 Task: Send the message to the host of Home in Joshua Tree, California, United States- Hello! I'm interested in your listing for 01/Dec/2023. Is it still available during that time?.
Action: Mouse moved to (351, 122)
Screenshot: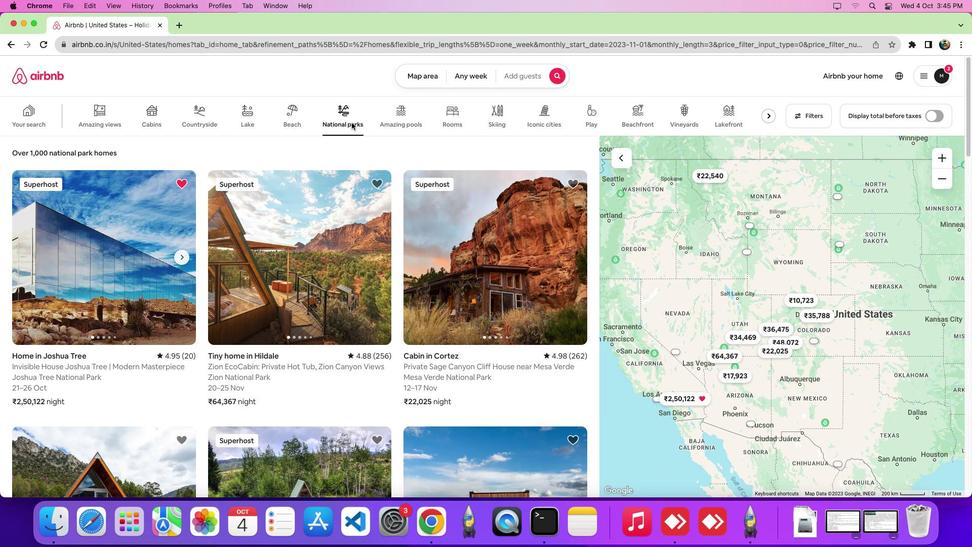 
Action: Mouse pressed left at (351, 122)
Screenshot: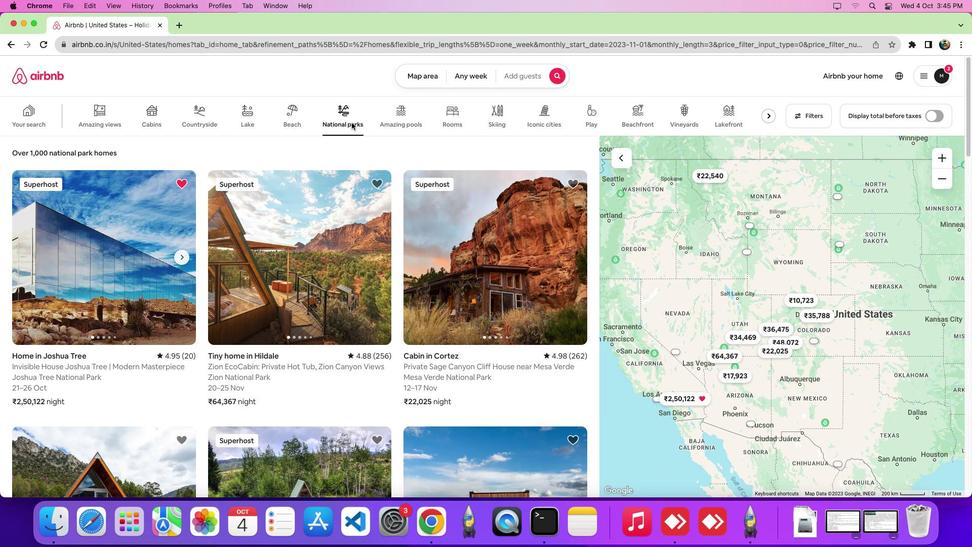 
Action: Mouse moved to (136, 229)
Screenshot: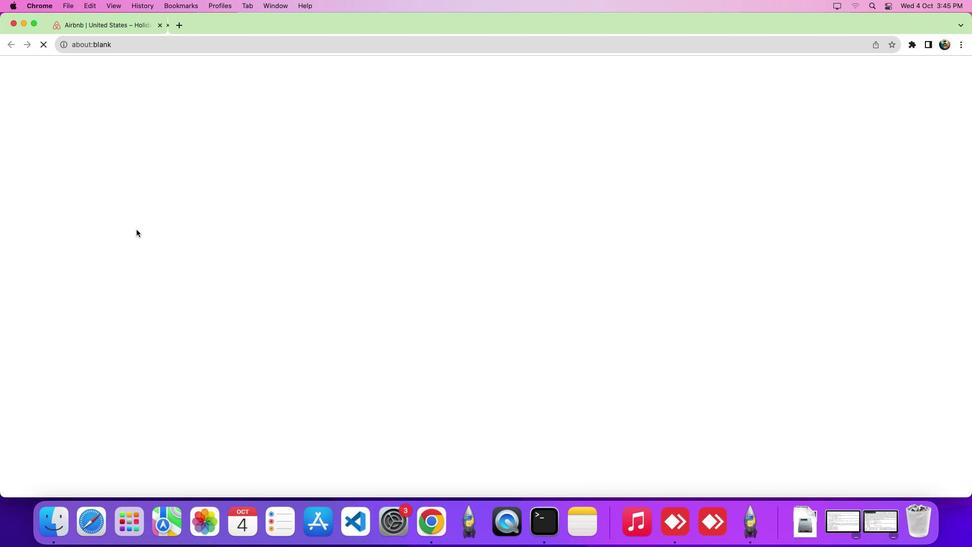 
Action: Mouse pressed left at (136, 229)
Screenshot: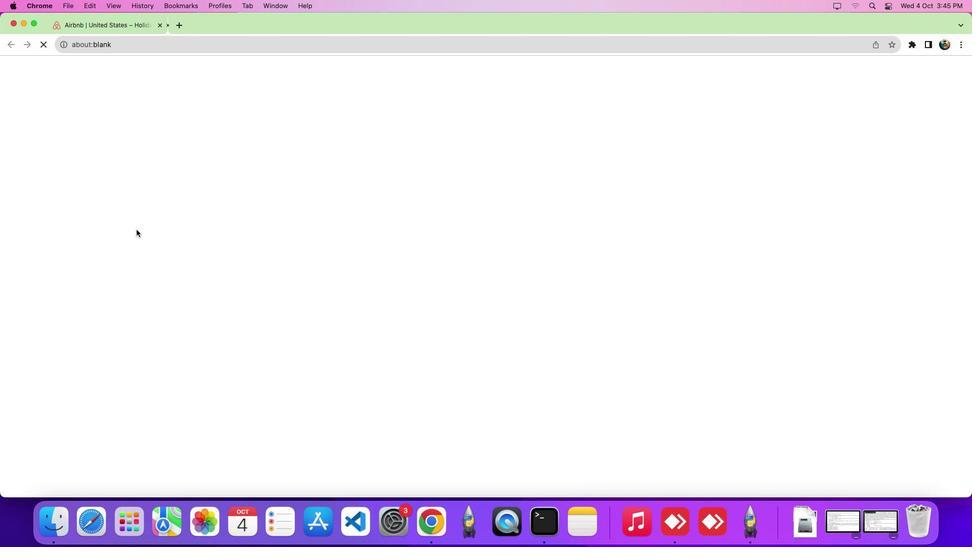 
Action: Mouse moved to (489, 181)
Screenshot: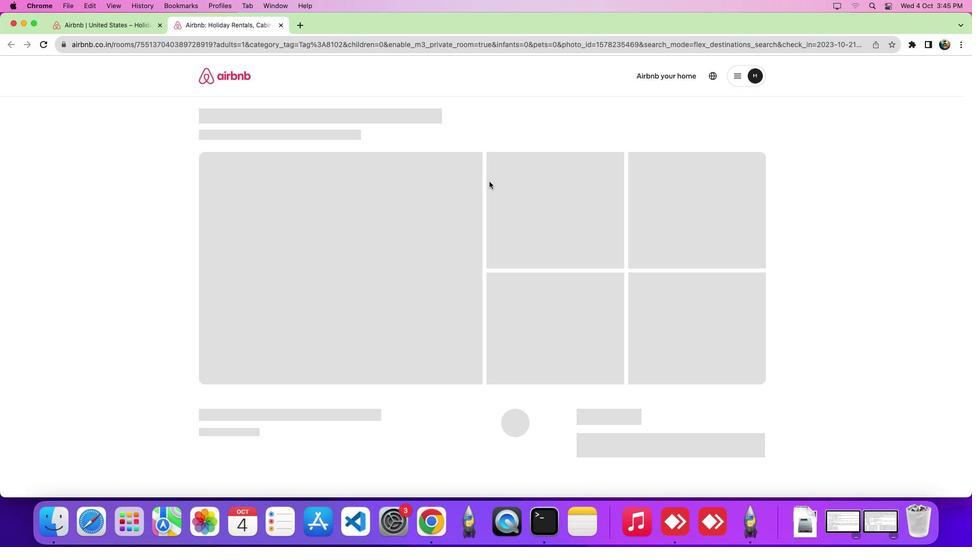 
Action: Mouse scrolled (489, 181) with delta (0, 0)
Screenshot: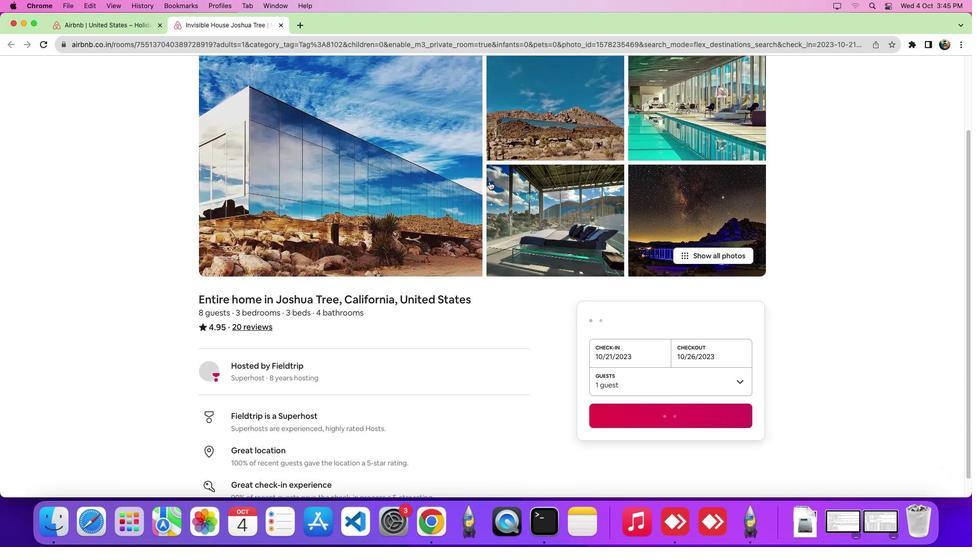 
Action: Mouse scrolled (489, 181) with delta (0, -1)
Screenshot: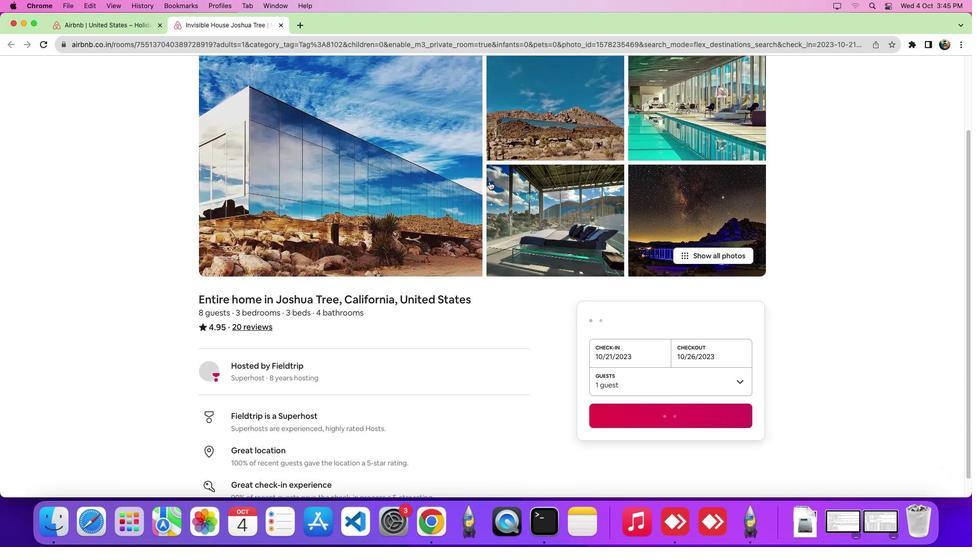 
Action: Mouse scrolled (489, 181) with delta (0, -4)
Screenshot: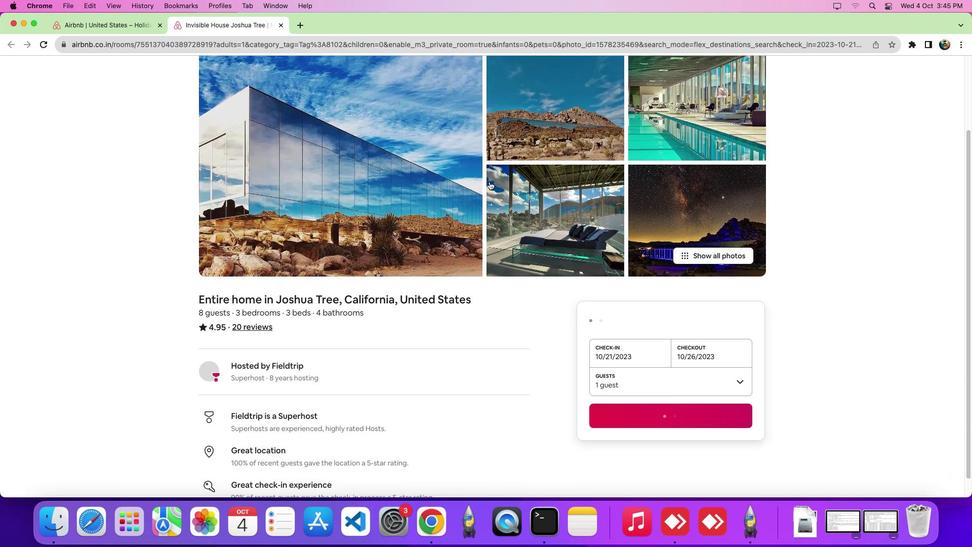 
Action: Mouse scrolled (489, 181) with delta (0, -6)
Screenshot: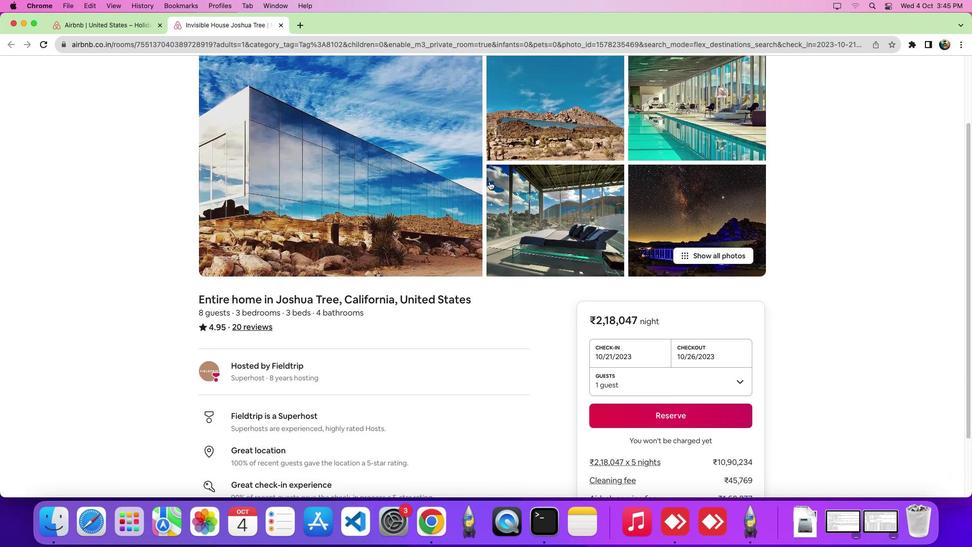 
Action: Mouse scrolled (489, 181) with delta (0, 0)
Screenshot: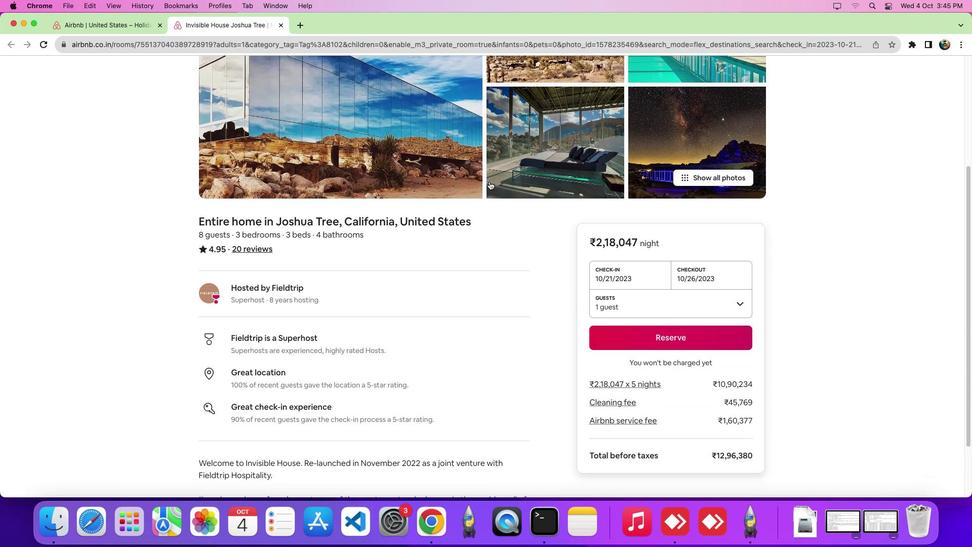
Action: Mouse scrolled (489, 181) with delta (0, -1)
Screenshot: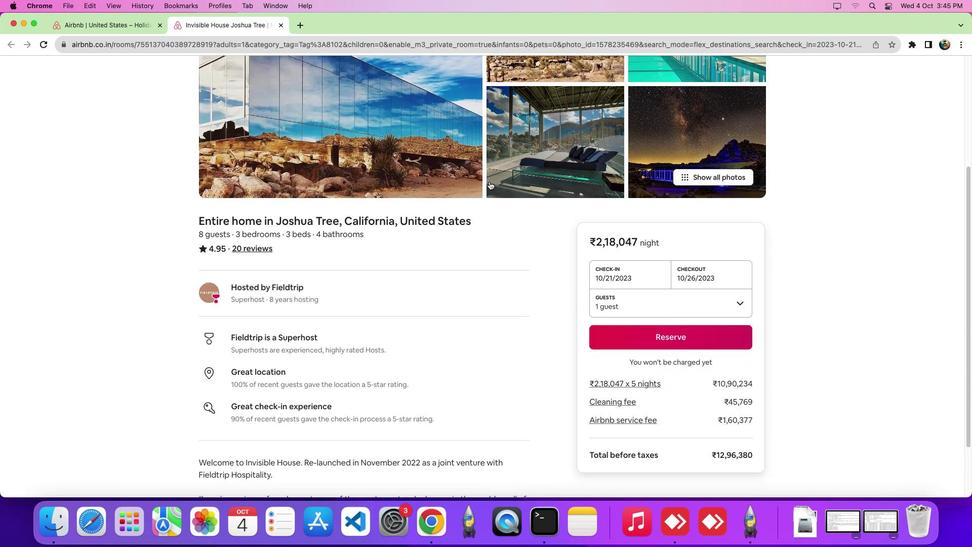 
Action: Mouse scrolled (489, 181) with delta (0, -5)
Screenshot: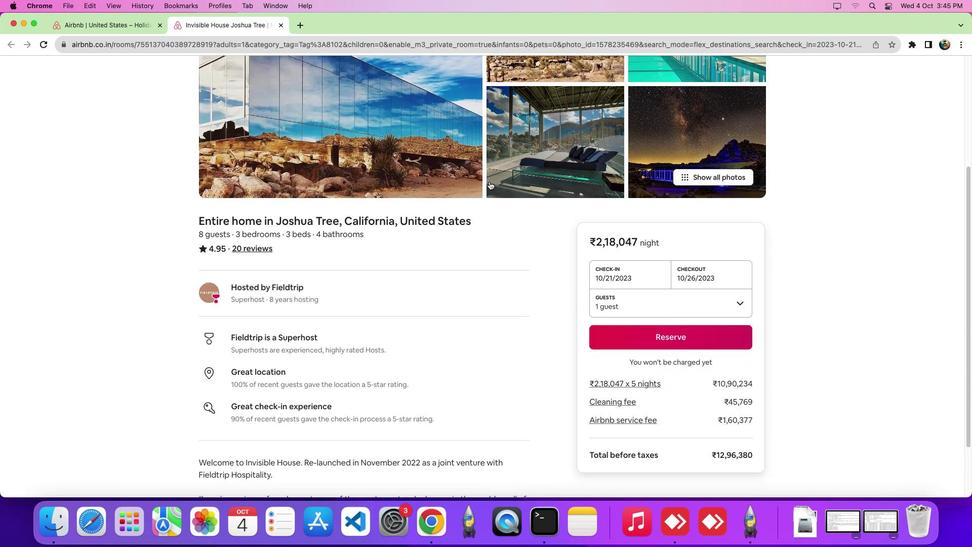 
Action: Mouse scrolled (489, 181) with delta (0, -7)
Screenshot: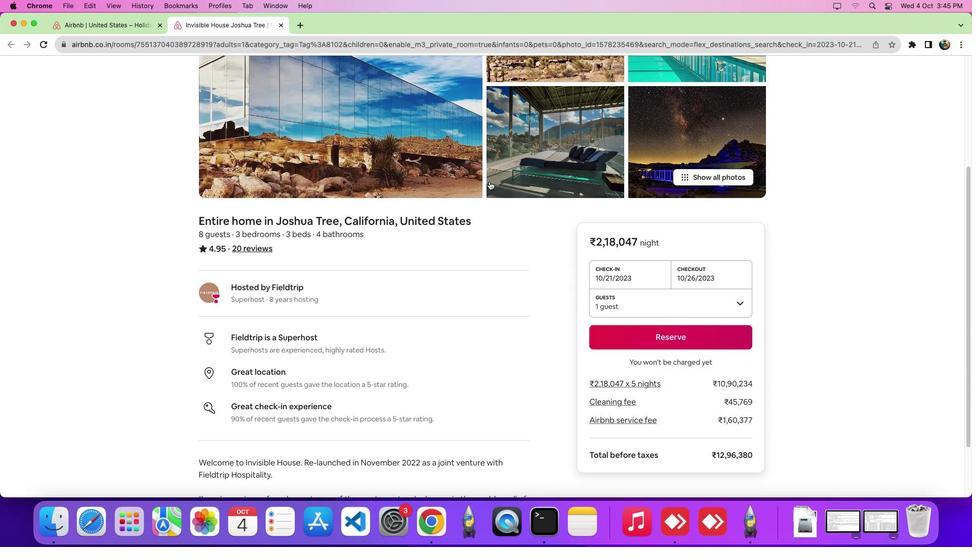 
Action: Mouse scrolled (489, 181) with delta (0, 0)
Screenshot: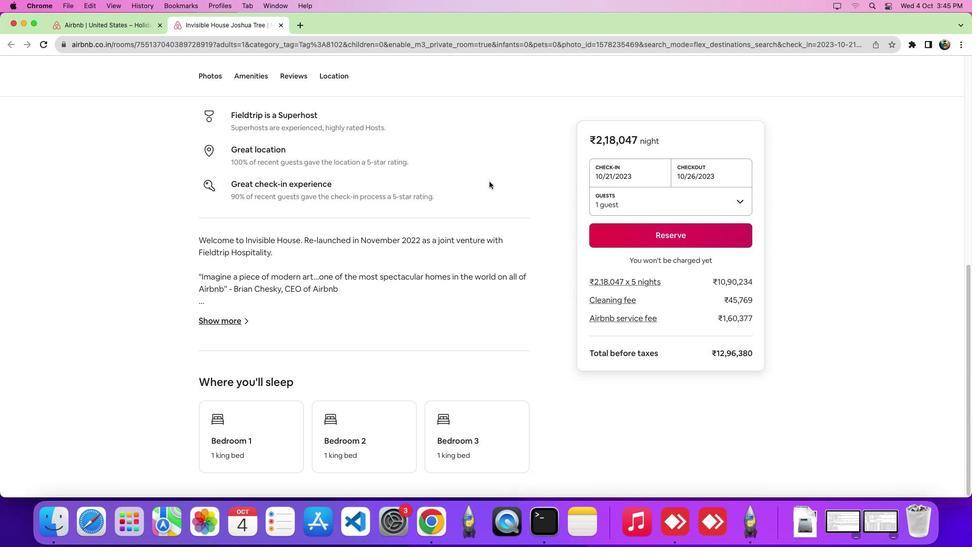 
Action: Mouse scrolled (489, 181) with delta (0, -1)
Screenshot: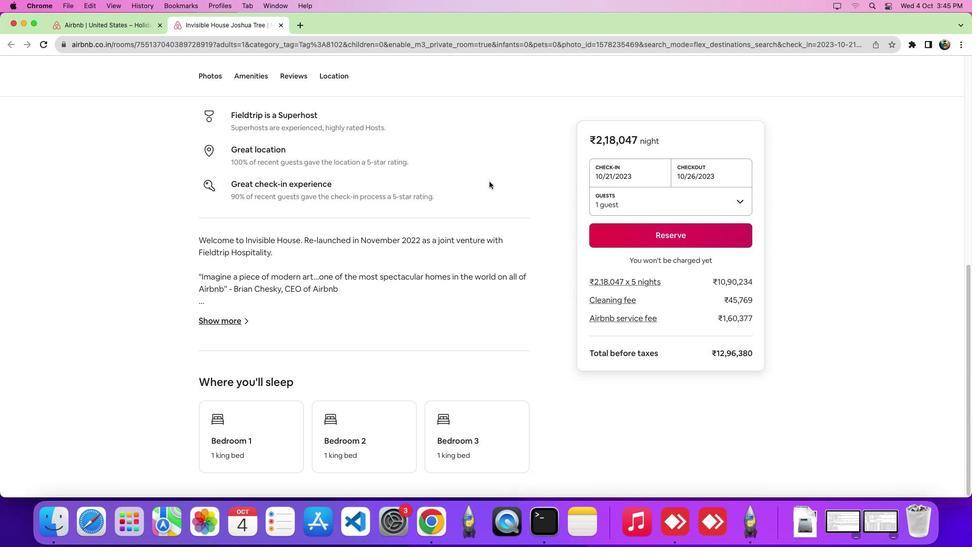 
Action: Mouse scrolled (489, 181) with delta (0, -5)
Screenshot: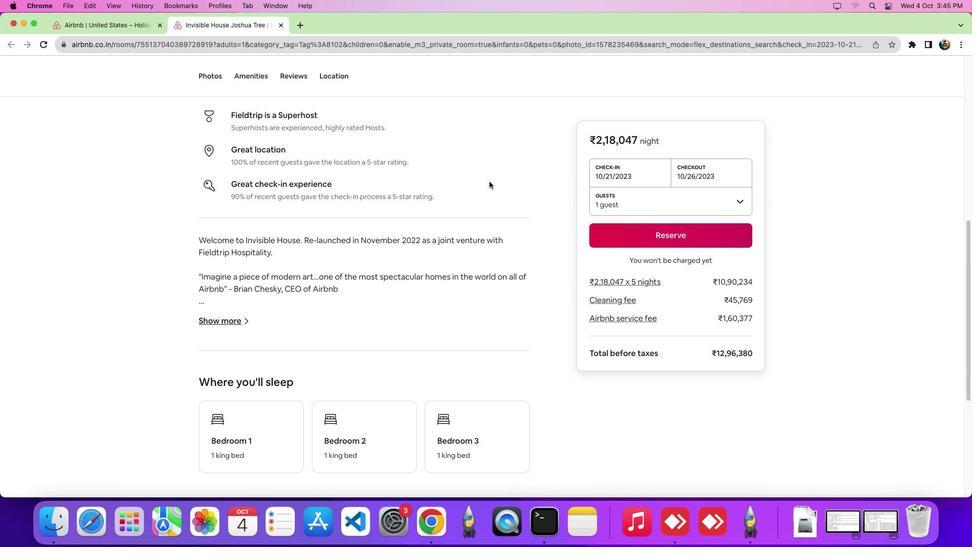 
Action: Mouse scrolled (489, 181) with delta (0, -7)
Screenshot: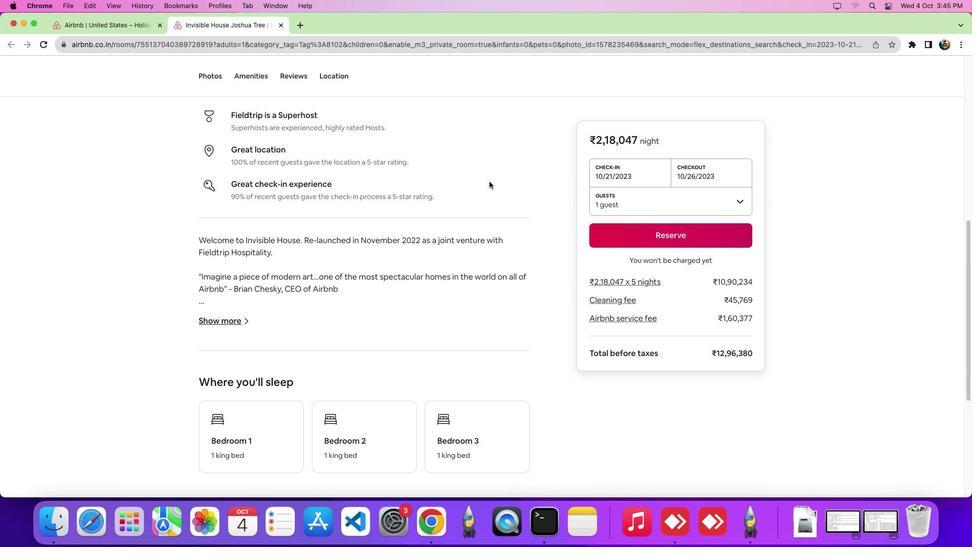 
Action: Mouse scrolled (489, 181) with delta (0, -8)
Screenshot: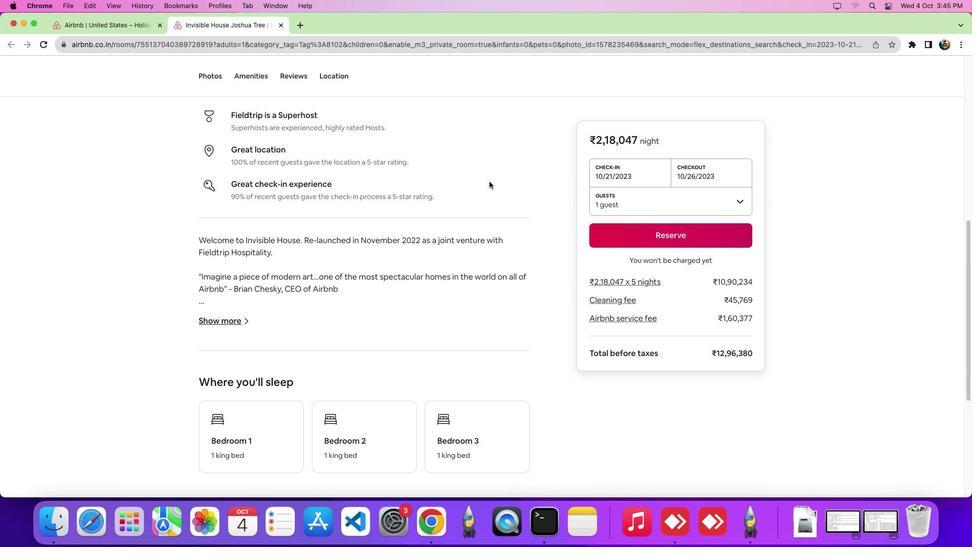 
Action: Mouse scrolled (489, 181) with delta (0, -8)
Screenshot: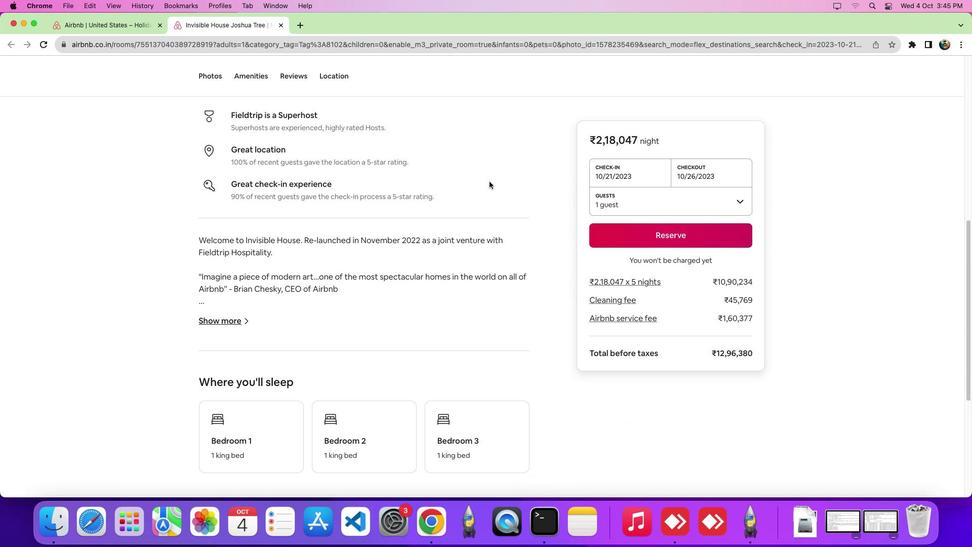 
Action: Mouse scrolled (489, 181) with delta (0, 0)
Screenshot: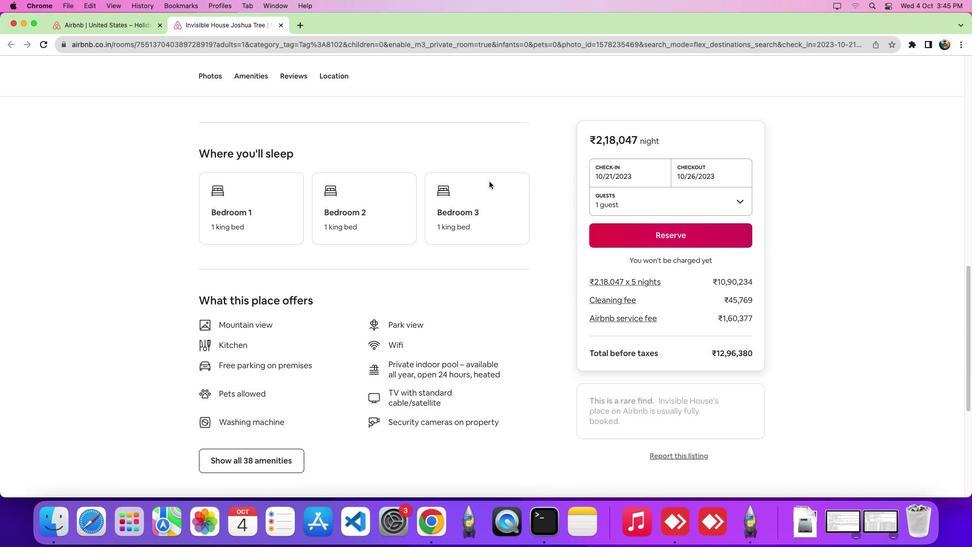 
Action: Mouse scrolled (489, 181) with delta (0, -1)
Screenshot: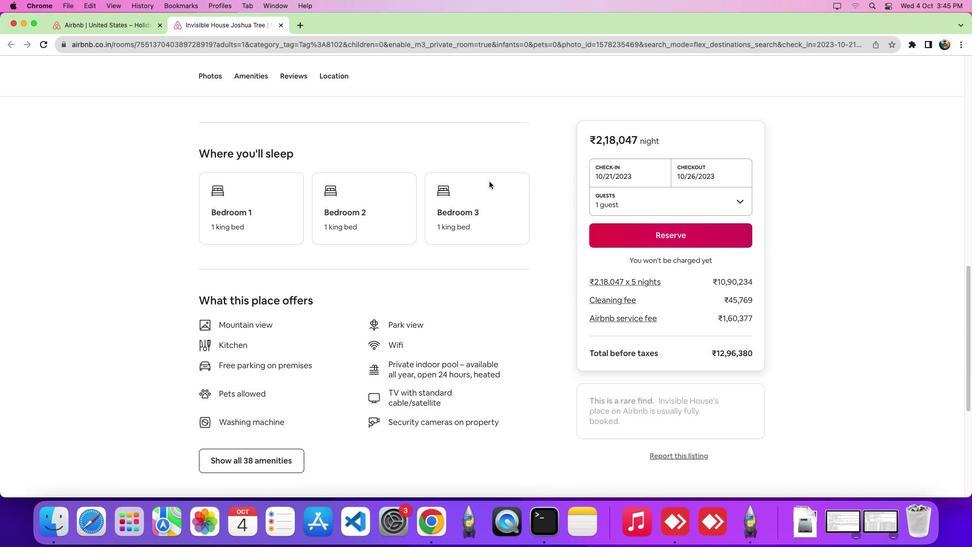
Action: Mouse scrolled (489, 181) with delta (0, -5)
Screenshot: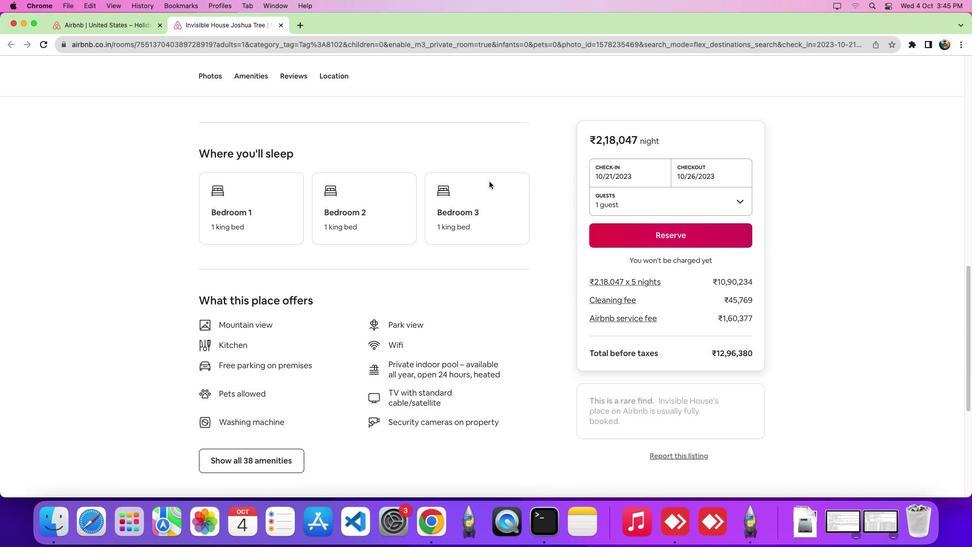 
Action: Mouse scrolled (489, 181) with delta (0, -7)
Screenshot: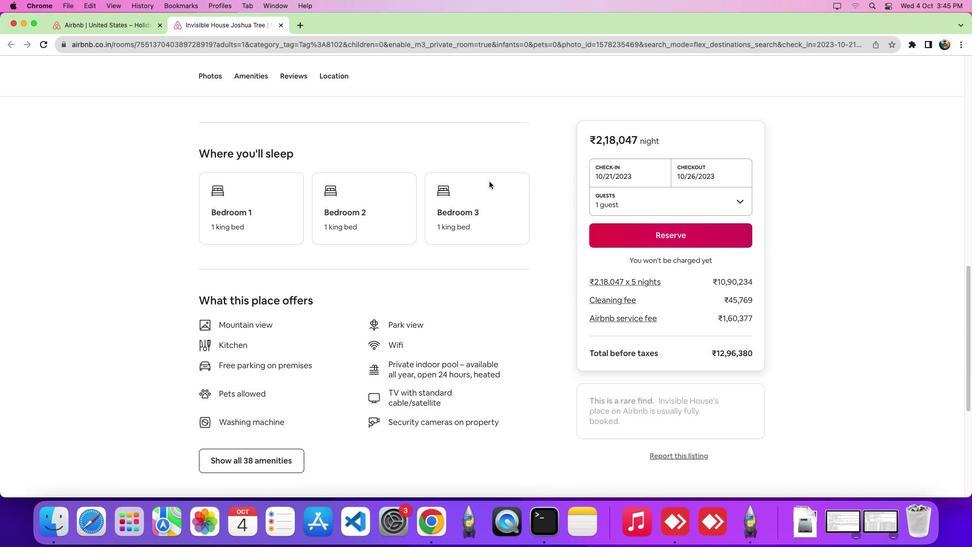 
Action: Mouse scrolled (489, 181) with delta (0, -8)
Screenshot: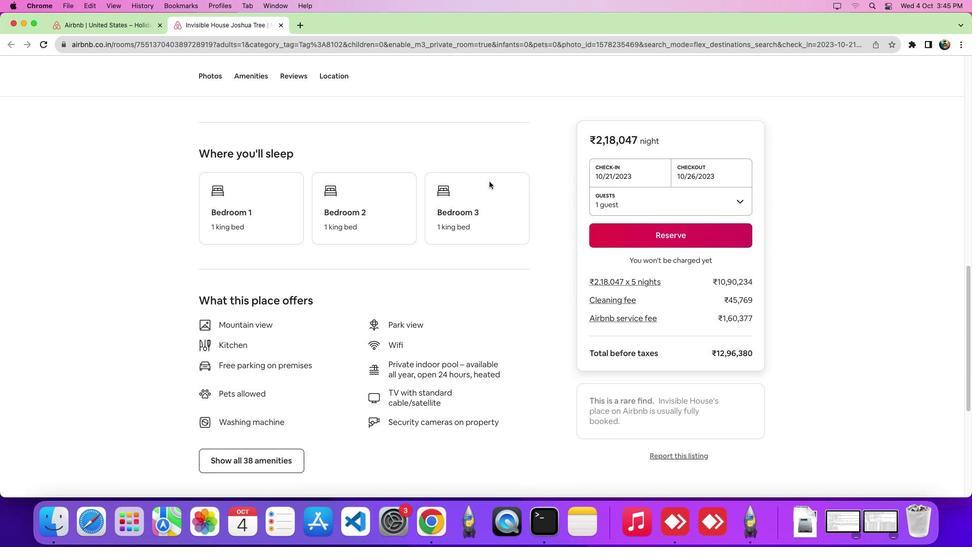 
Action: Mouse scrolled (489, 181) with delta (0, 0)
Screenshot: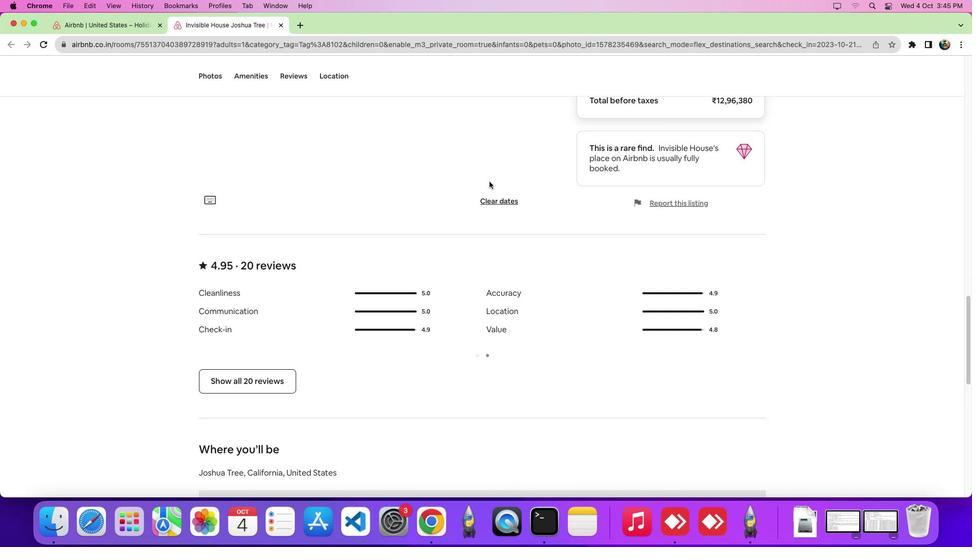 
Action: Mouse scrolled (489, 181) with delta (0, -1)
Screenshot: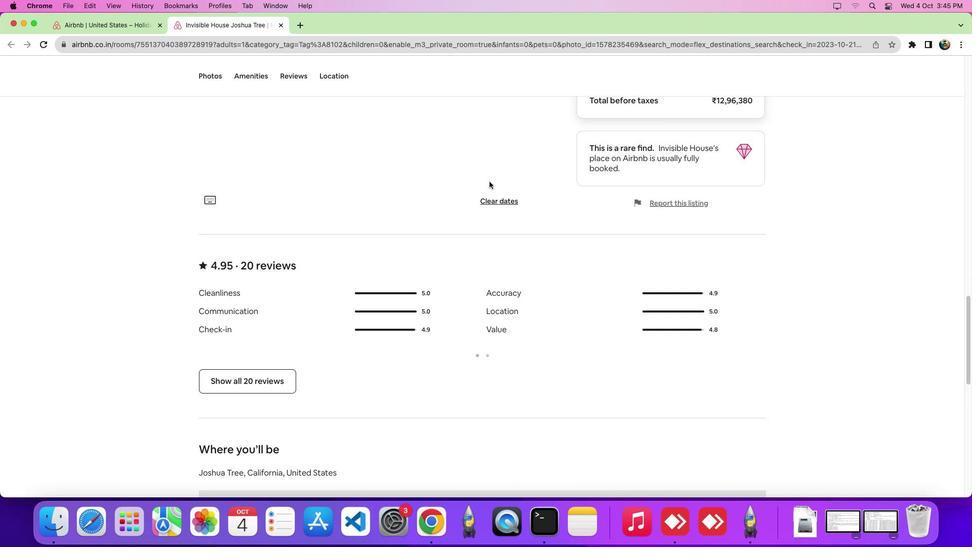 
Action: Mouse scrolled (489, 181) with delta (0, -4)
Screenshot: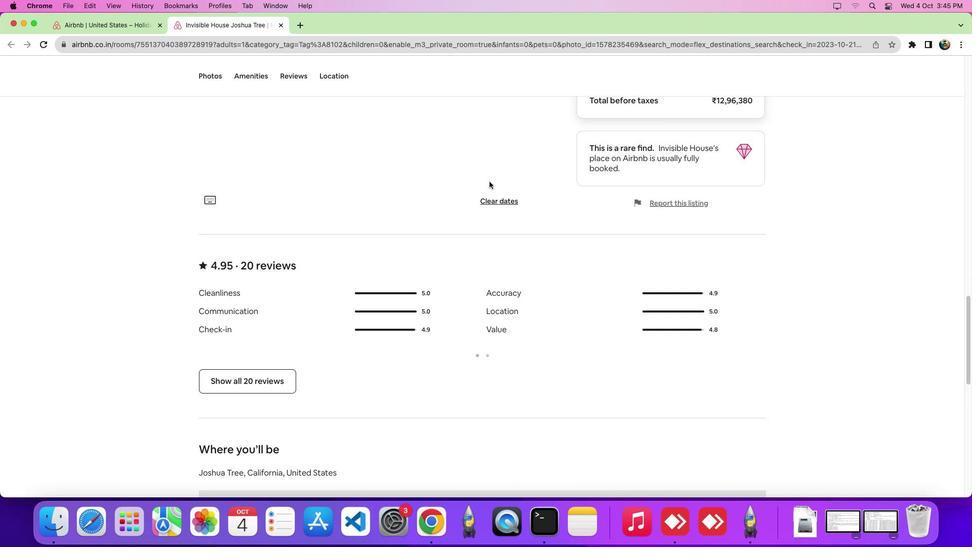 
Action: Mouse scrolled (489, 181) with delta (0, -7)
Screenshot: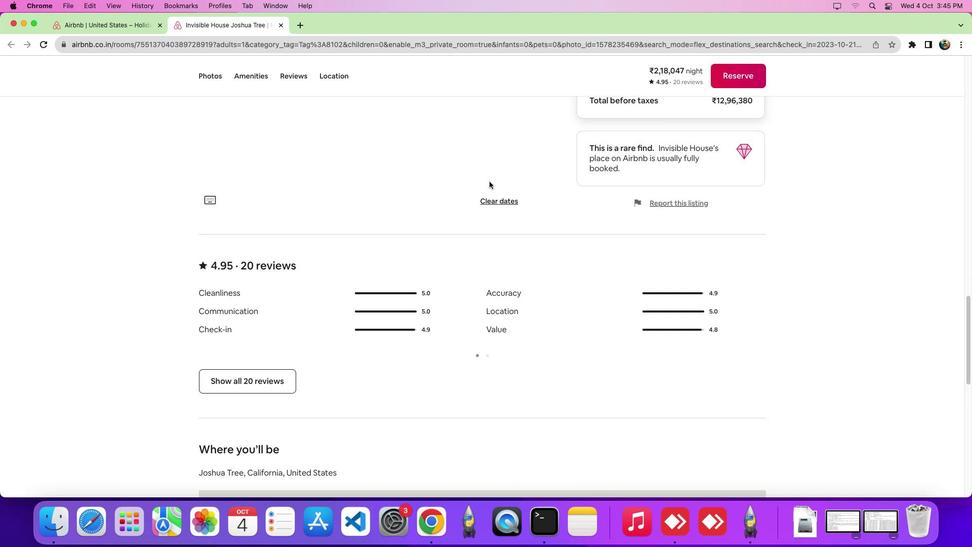 
Action: Mouse scrolled (489, 181) with delta (0, 0)
Screenshot: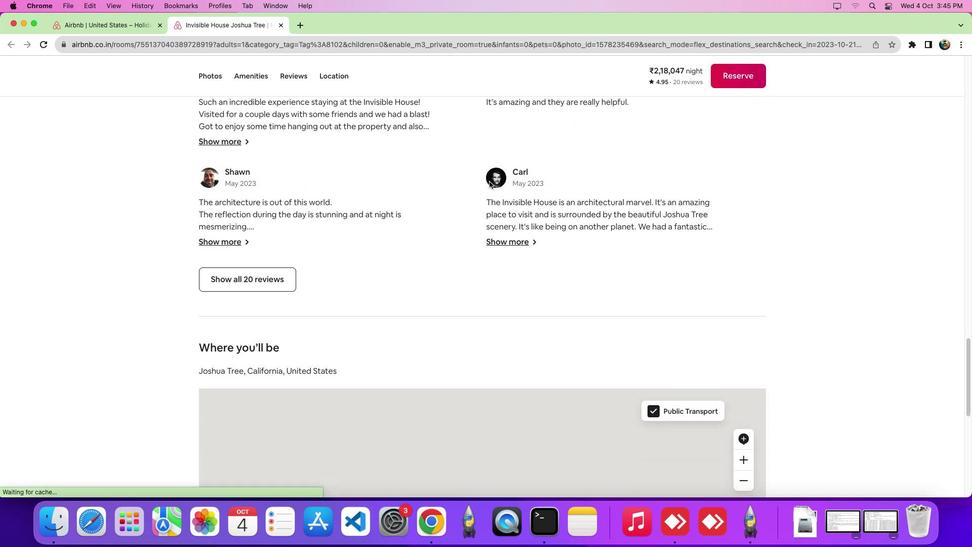 
Action: Mouse scrolled (489, 181) with delta (0, 0)
Screenshot: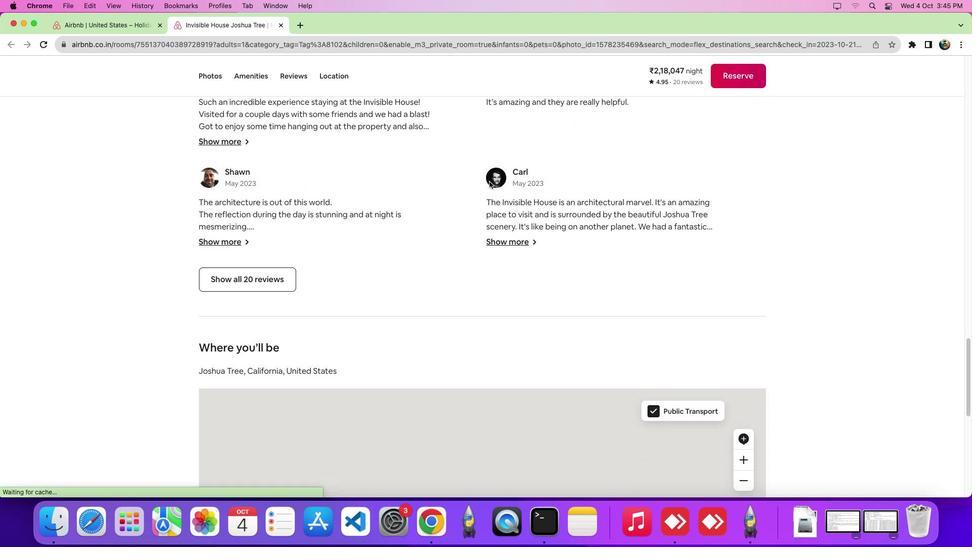 
Action: Mouse scrolled (489, 181) with delta (0, -3)
Screenshot: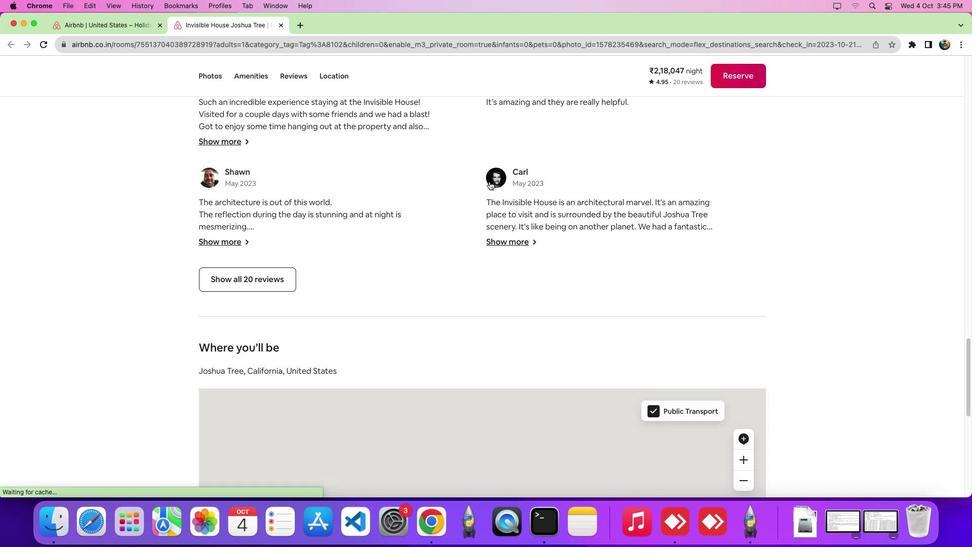 
Action: Mouse scrolled (489, 181) with delta (0, -5)
Screenshot: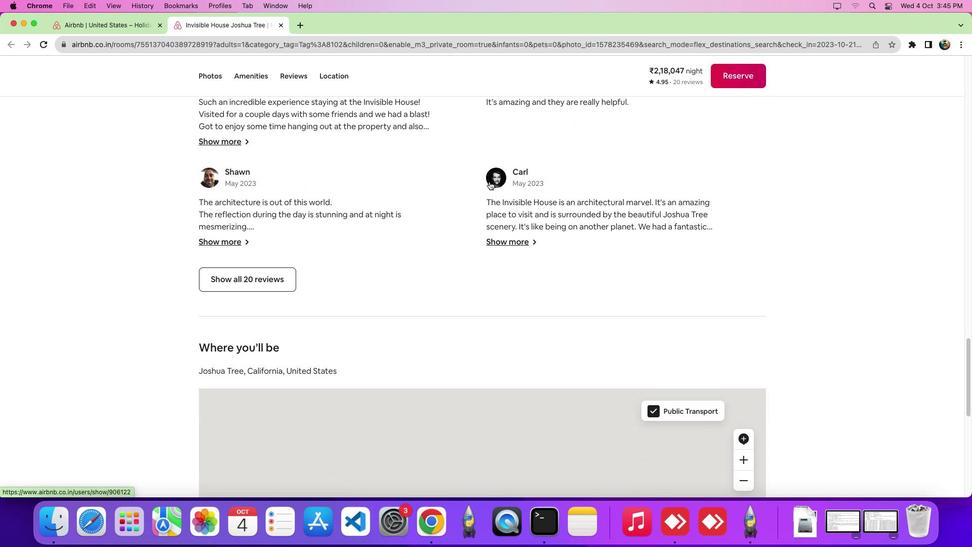 
Action: Mouse scrolled (489, 181) with delta (0, 0)
Screenshot: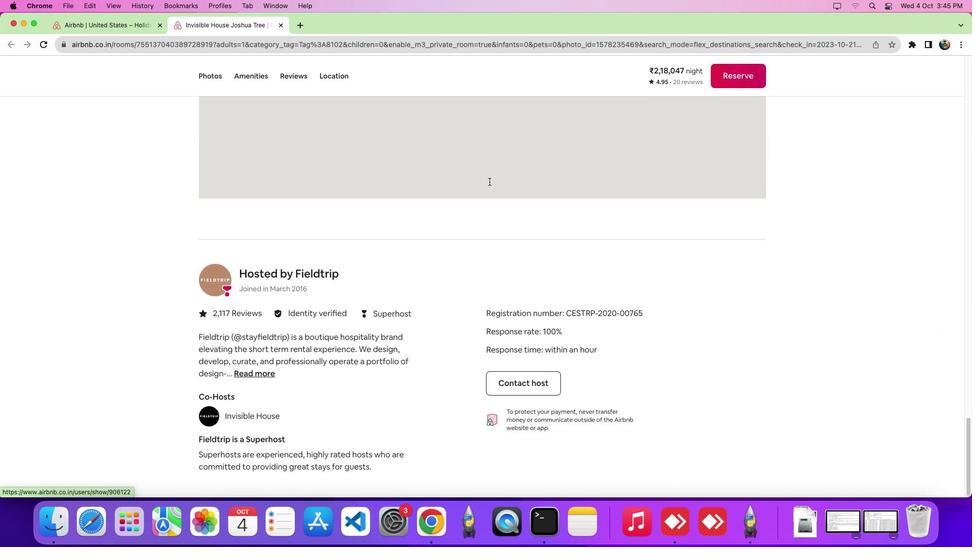 
Action: Mouse scrolled (489, 181) with delta (0, -1)
Screenshot: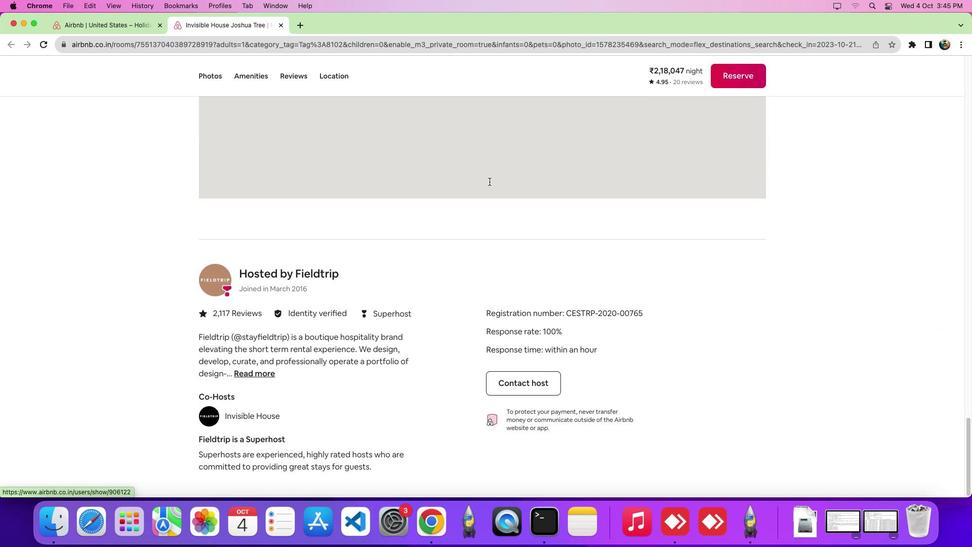 
Action: Mouse scrolled (489, 181) with delta (0, -4)
Screenshot: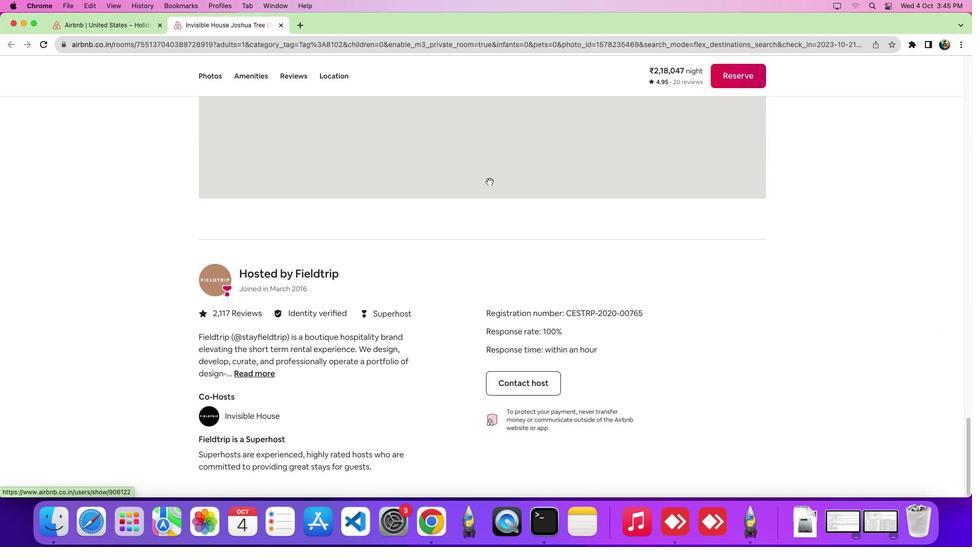 
Action: Mouse scrolled (489, 181) with delta (0, -6)
Screenshot: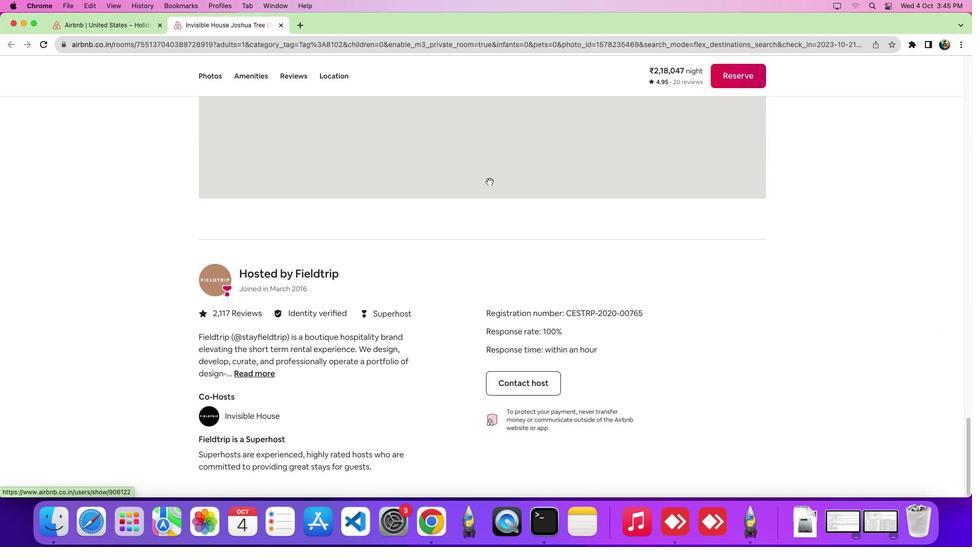 
Action: Mouse moved to (491, 182)
Screenshot: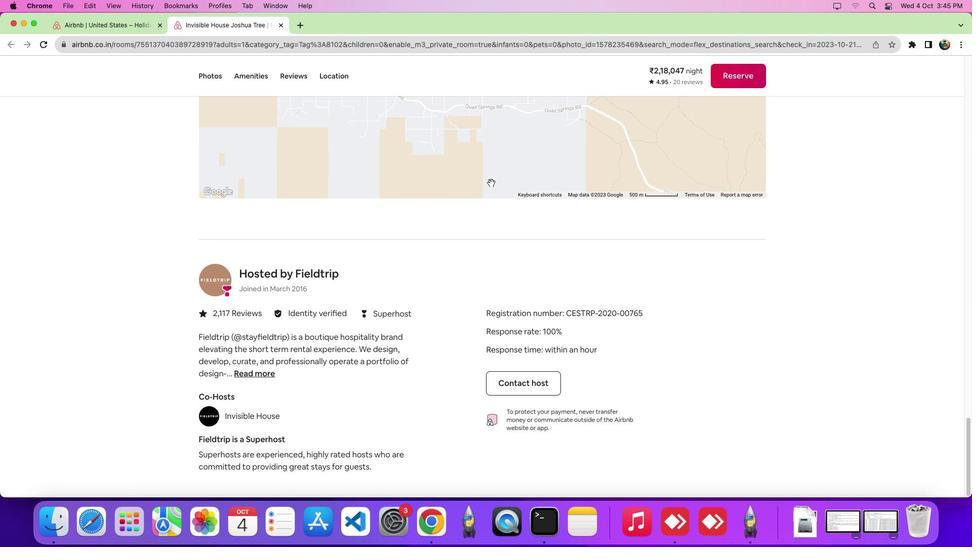 
Action: Mouse scrolled (491, 182) with delta (0, 0)
Screenshot: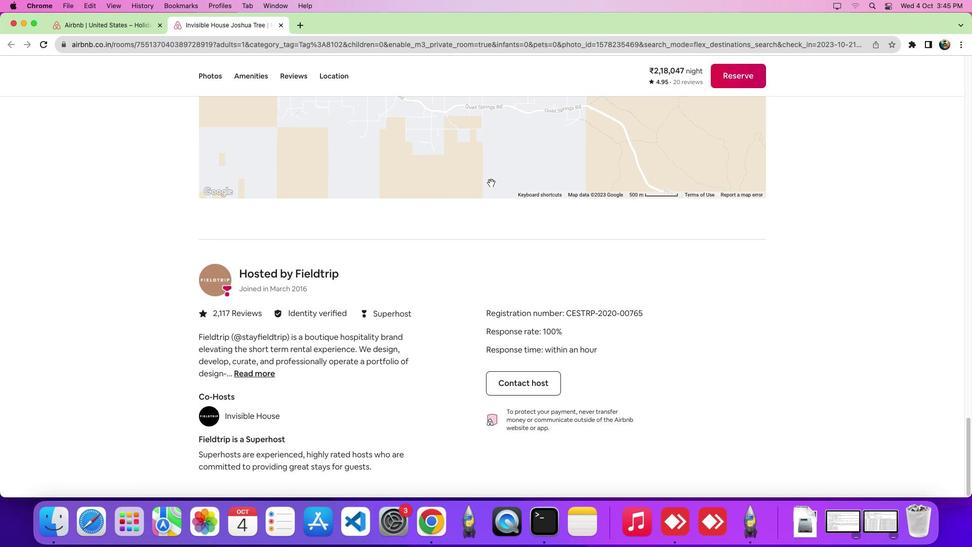 
Action: Mouse scrolled (491, 182) with delta (0, 0)
Screenshot: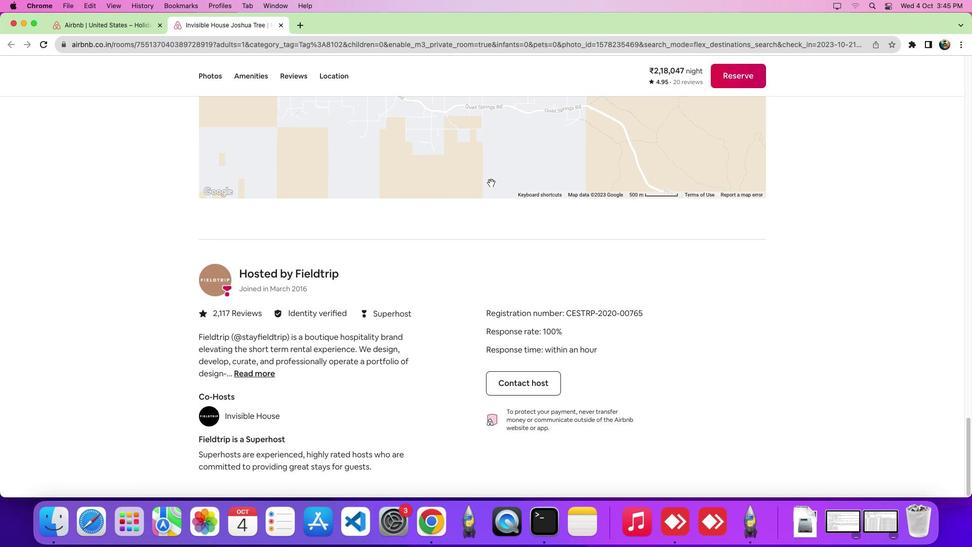 
Action: Mouse scrolled (491, 182) with delta (0, -3)
Screenshot: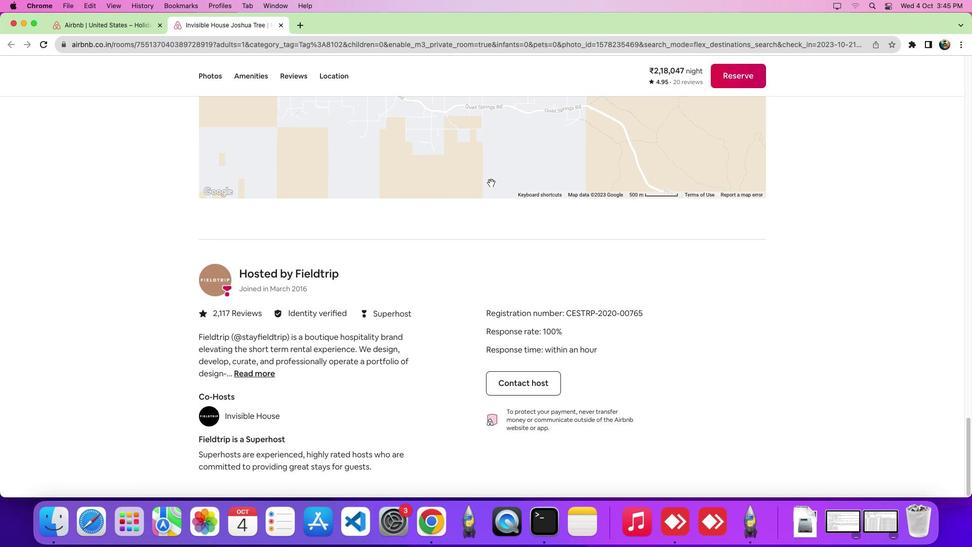 
Action: Mouse scrolled (491, 182) with delta (0, -4)
Screenshot: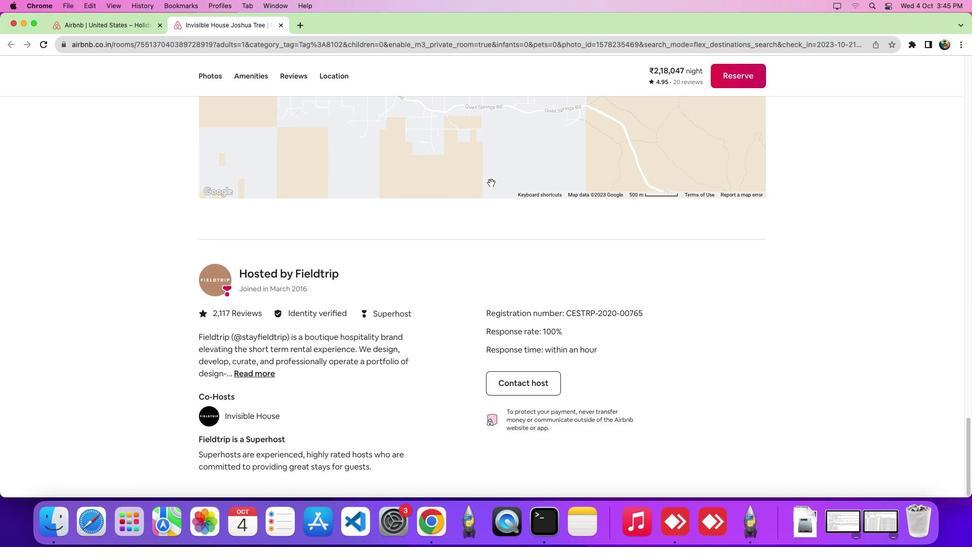 
Action: Mouse moved to (518, 382)
Screenshot: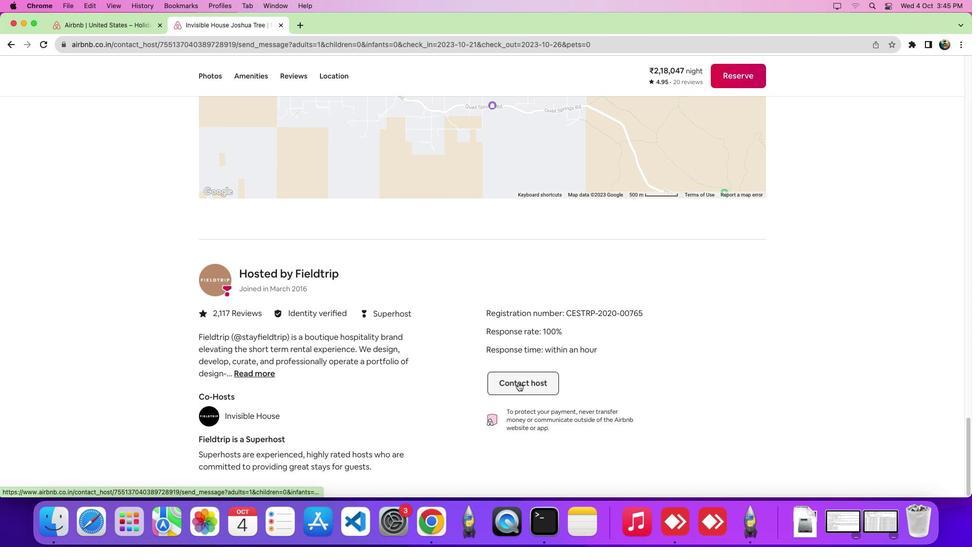 
Action: Mouse pressed left at (518, 382)
Screenshot: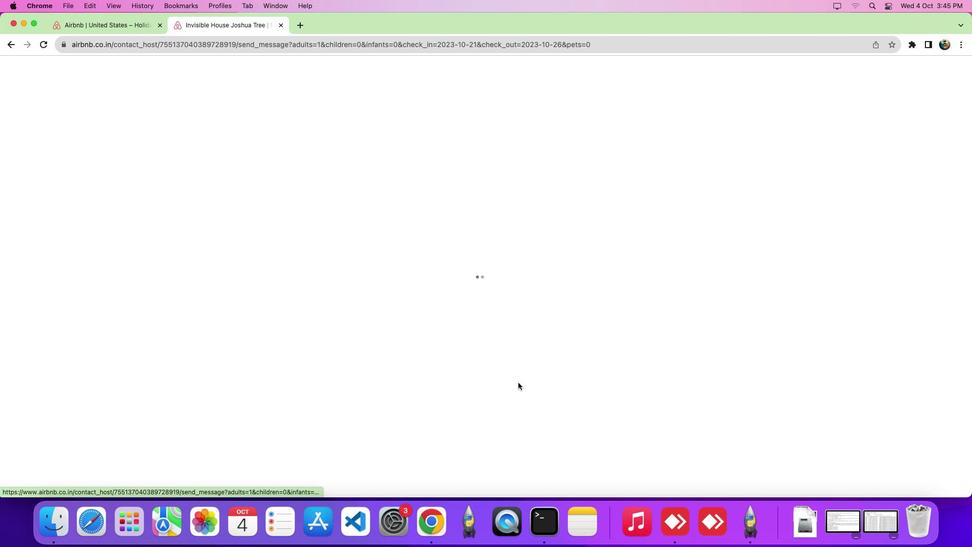 
Action: Mouse moved to (307, 276)
Screenshot: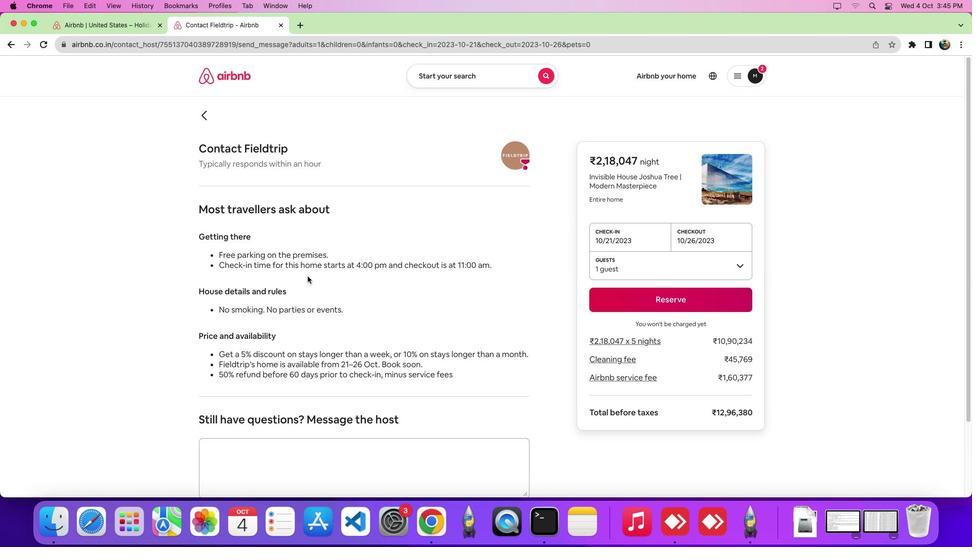 
Action: Mouse scrolled (307, 276) with delta (0, 0)
Screenshot: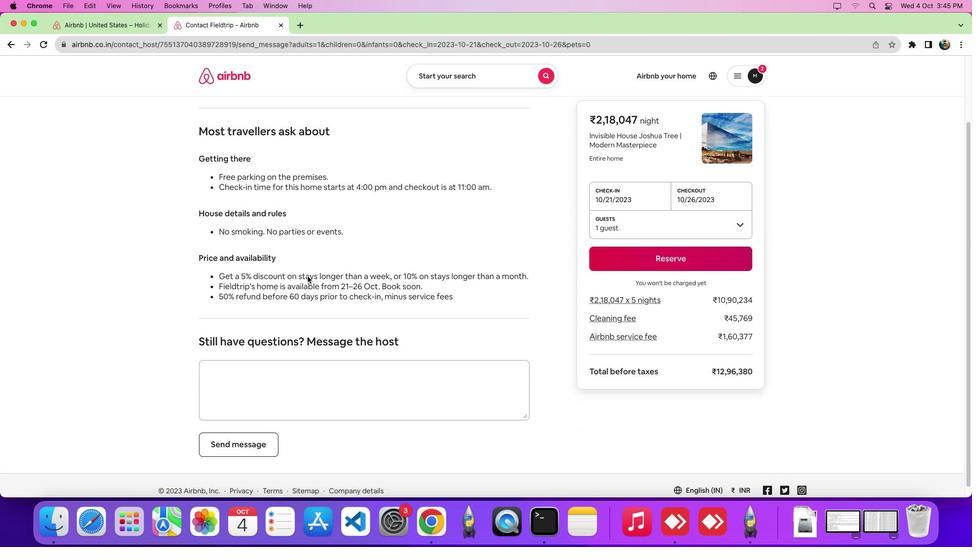
Action: Mouse scrolled (307, 276) with delta (0, 0)
Screenshot: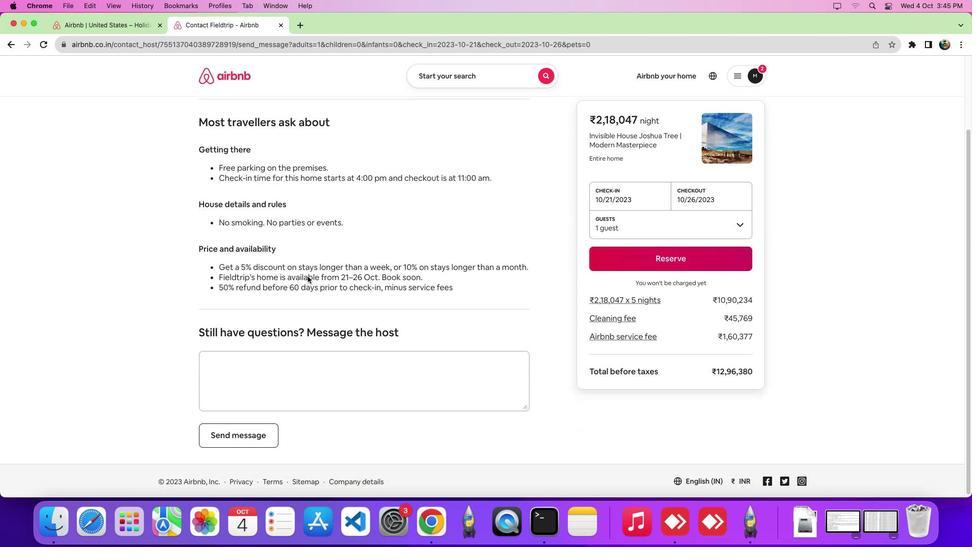 
Action: Mouse scrolled (307, 276) with delta (0, -2)
Screenshot: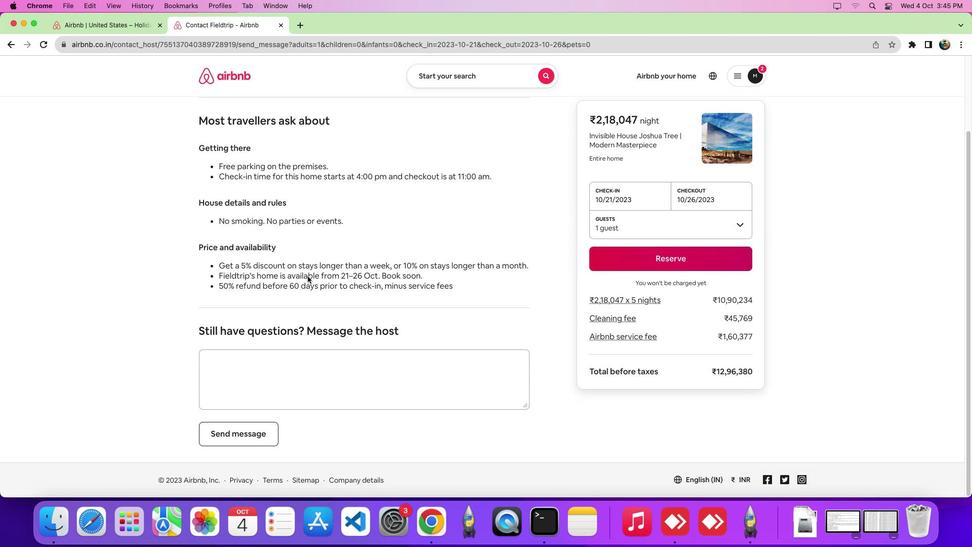 
Action: Mouse moved to (293, 325)
Screenshot: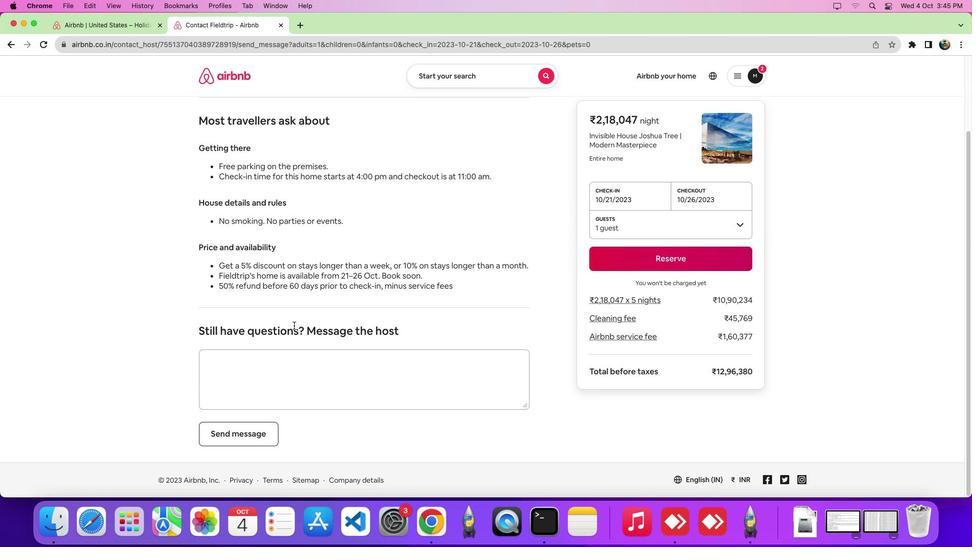 
Action: Mouse scrolled (293, 325) with delta (0, 0)
Screenshot: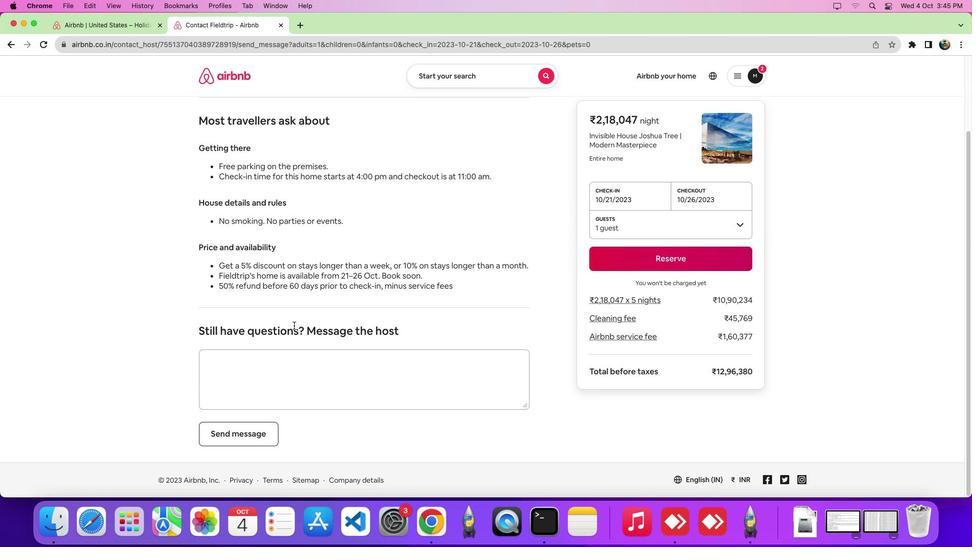 
Action: Mouse scrolled (293, 325) with delta (0, 0)
Screenshot: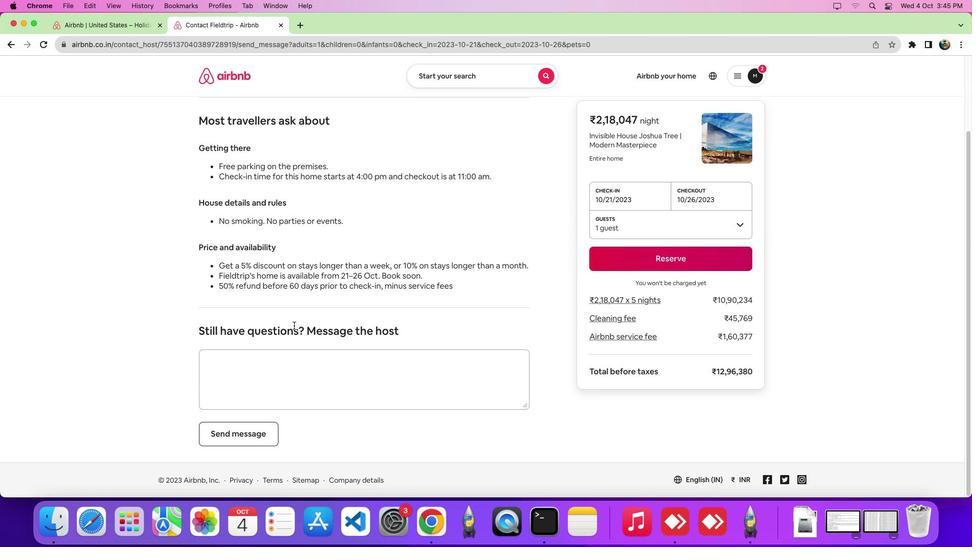 
Action: Mouse moved to (303, 376)
Screenshot: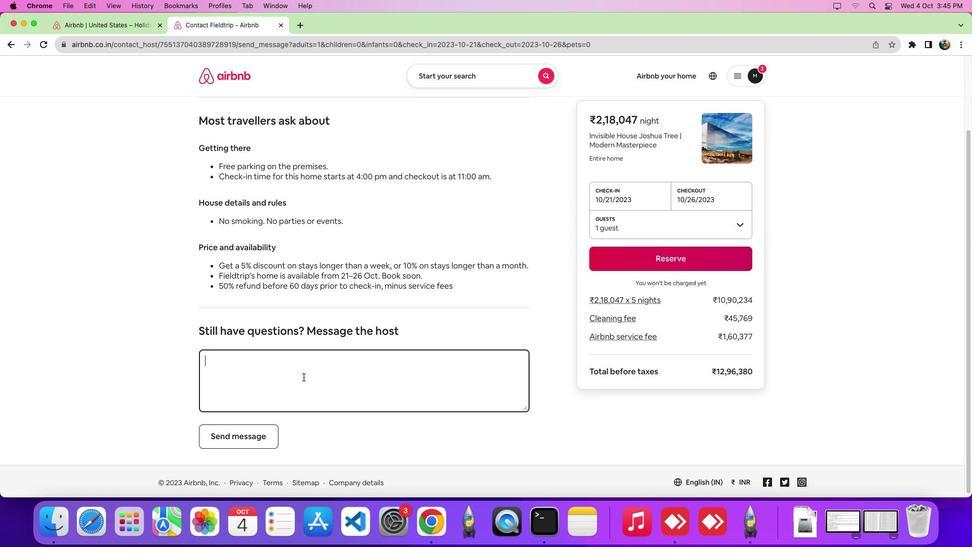 
Action: Mouse pressed left at (303, 376)
Screenshot: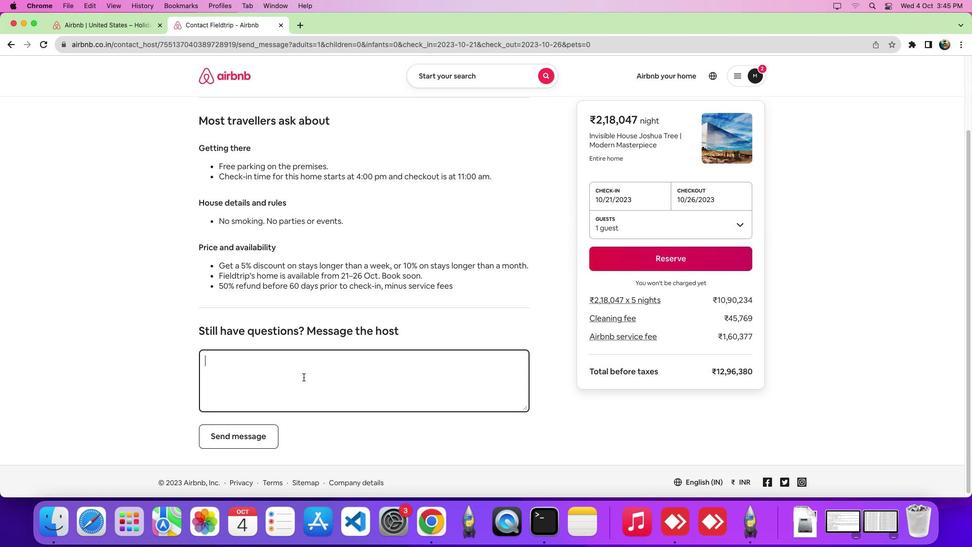 
Action: Key pressed Key.shift'H''e''l''l''o'Key.shift'!'Key.spaceKey.shift'I'"'"'m'Key.space'i''n''t''e''r''e''s''t''r'Key.backspace'e''d'Key.space'i''n'Key.space'y''o''u''r'Key.space'l''i''s''t''i''n''g'Key.space'f''o''r'Key.space'0''1'
Screenshot: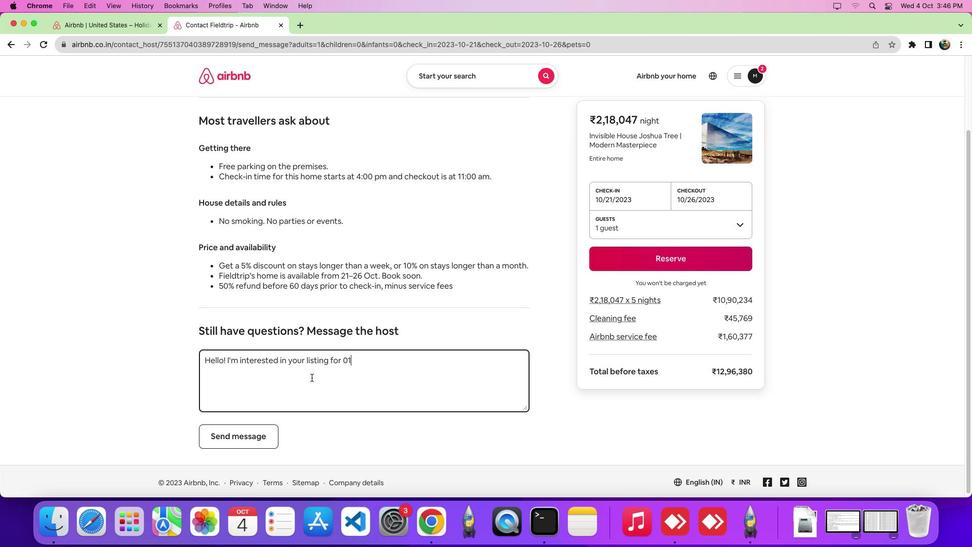 
Action: Mouse moved to (312, 377)
Screenshot: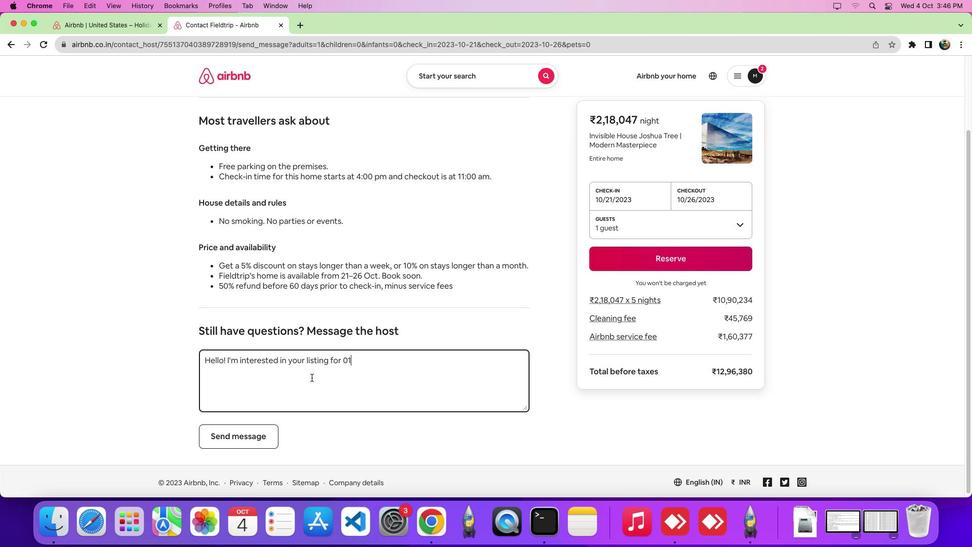 
Action: Key pressed '/'Key.shift_r
Screenshot: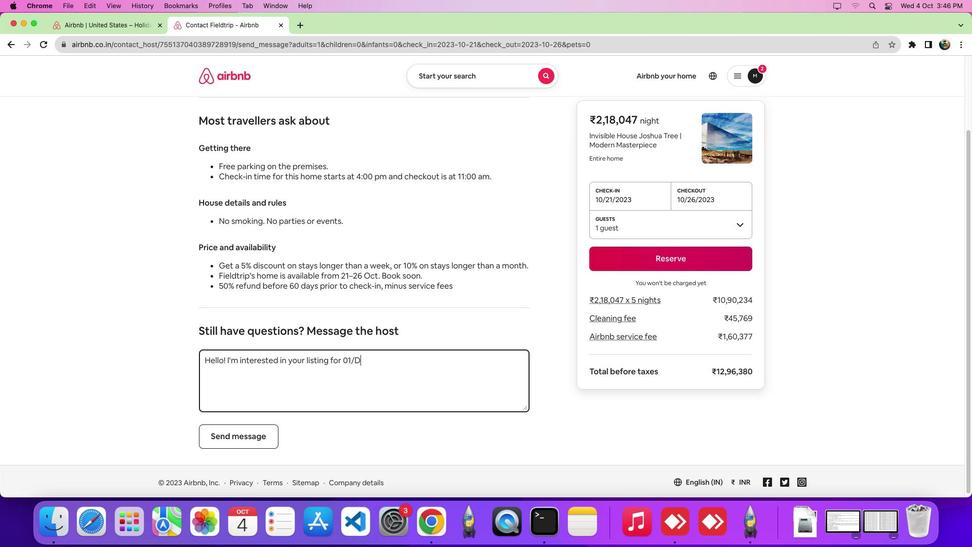 
Action: Mouse moved to (312, 377)
Screenshot: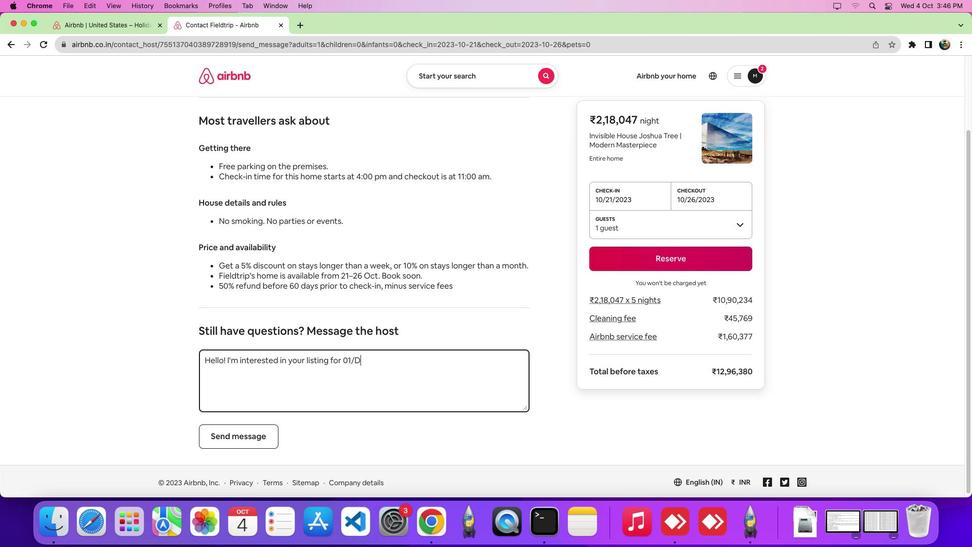 
Action: Key pressed 'D''e''c''/''2''0''2''3''.'Key.spaceKey.shift'I''s'Key.space'i''t'Key.space's''t''i''l''l'Key.space'a''v''i''a'Key.backspaceKey.backspace'a''i''l''a''l''b'Key.backspaceKey.backspace'b''l''e'Key.space
Screenshot: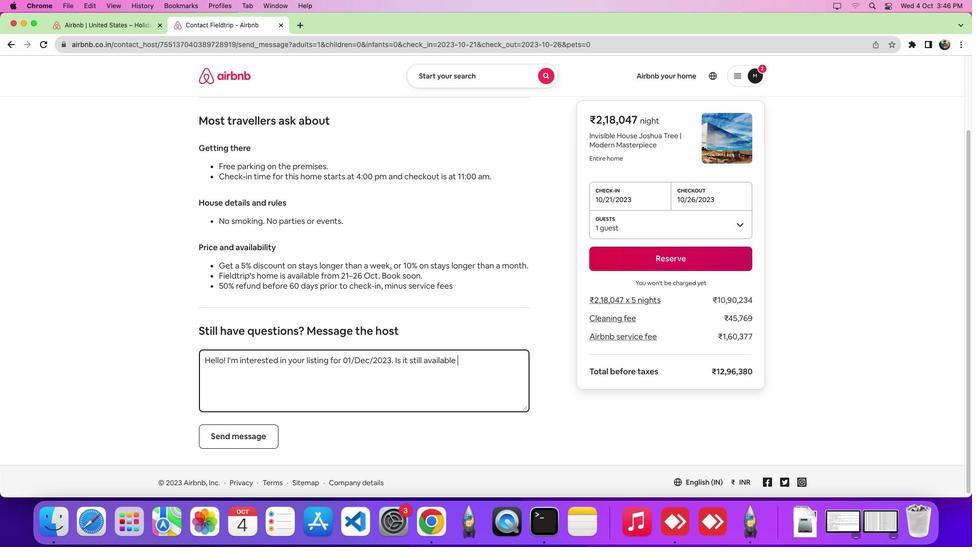 
Action: Mouse moved to (316, 375)
Screenshot: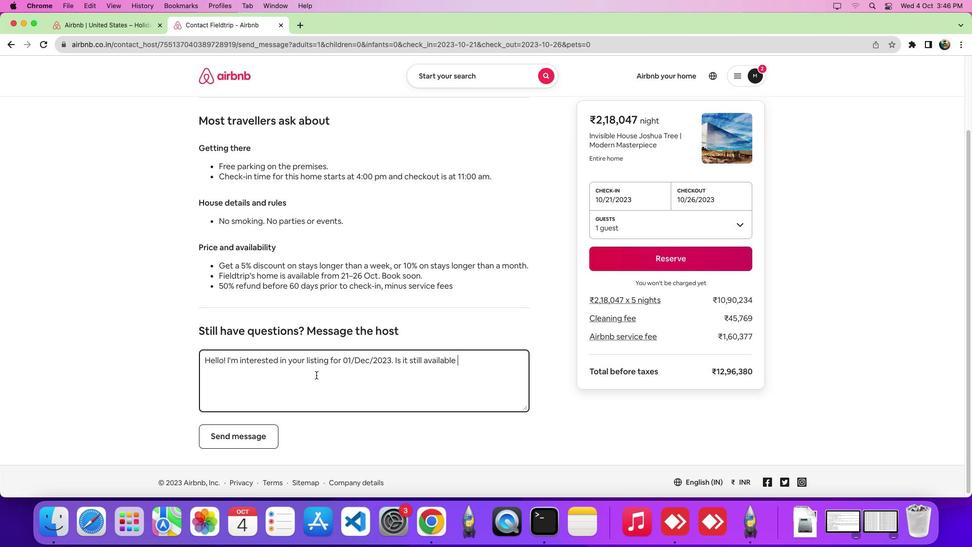 
Action: Key pressed 'd''u''r''i''n''g'Key.space
Screenshot: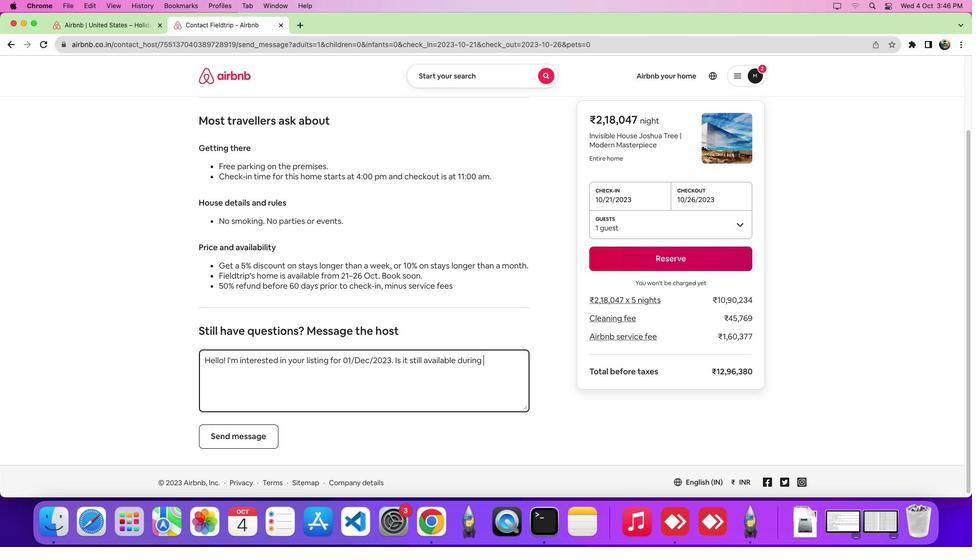 
Action: Mouse moved to (317, 375)
Screenshot: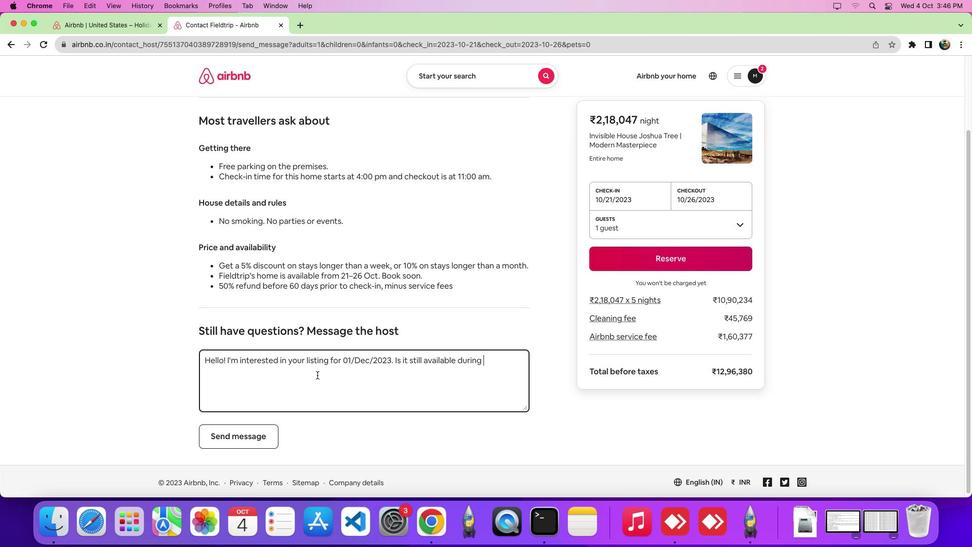 
Action: Key pressed 't''h''a''t'Key.space't''i''m''e'Key.shift'?''.'
Screenshot: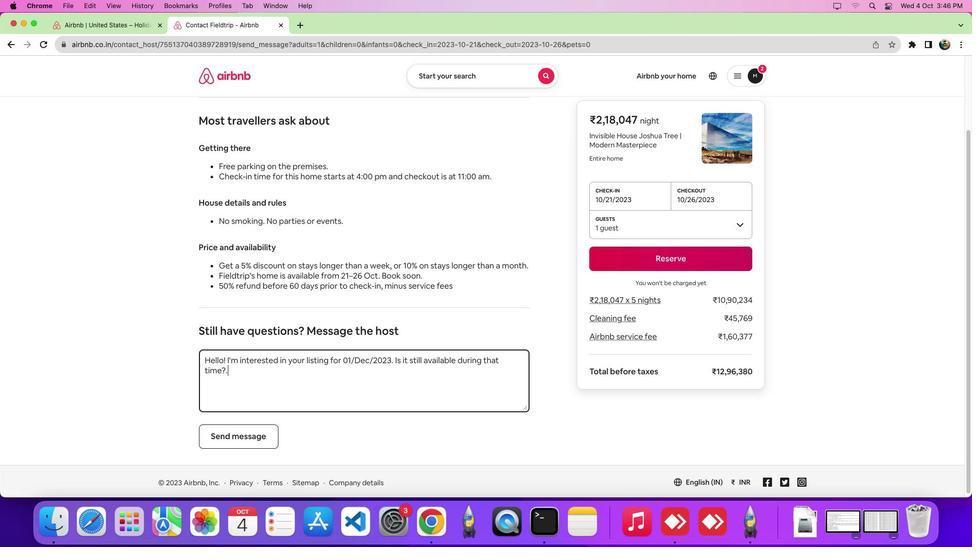 
Action: Mouse moved to (223, 437)
Screenshot: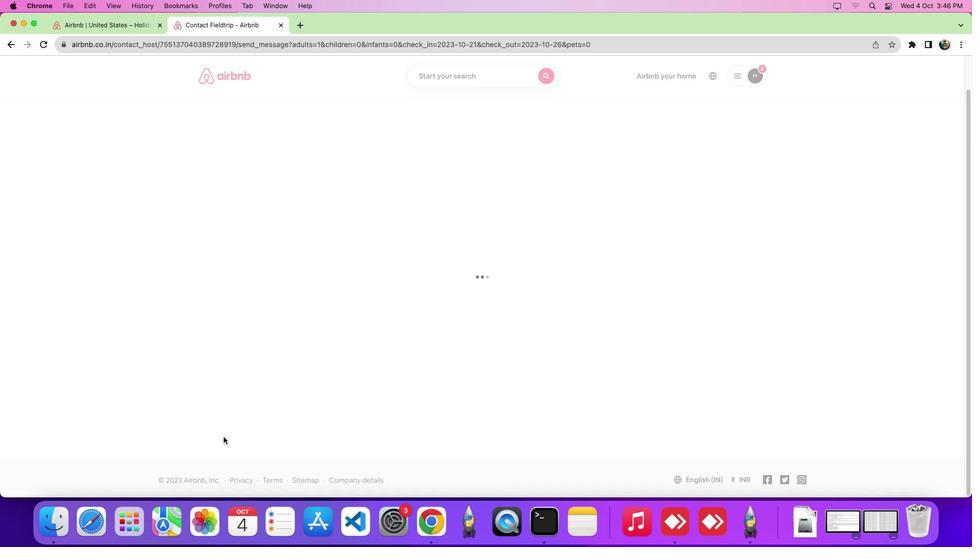 
Action: Mouse pressed left at (223, 437)
Screenshot: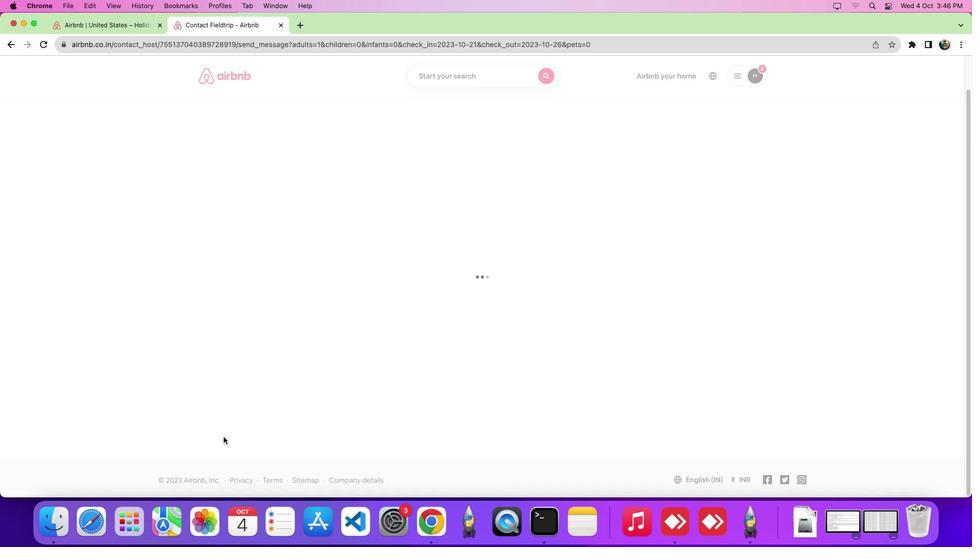 
Action: Mouse moved to (231, 201)
Screenshot: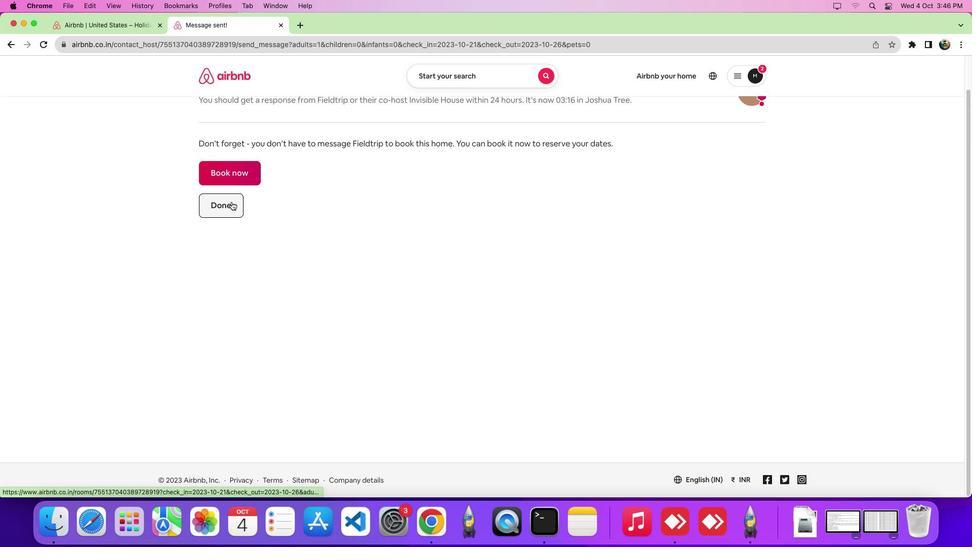 
Action: Mouse pressed left at (231, 201)
Screenshot: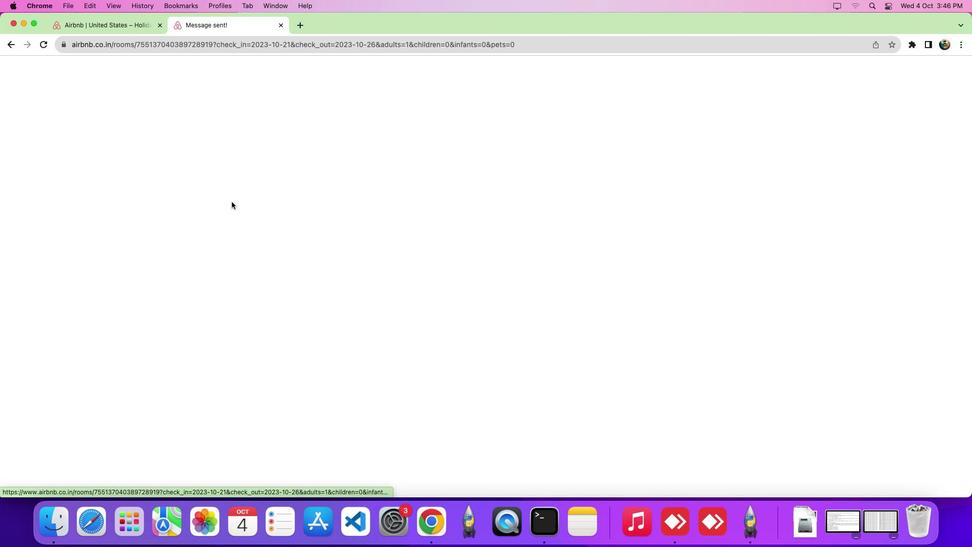 
